 Task: Create a due date automation trigger when advanced on, on the tuesday of the week before a card is due add fields with custom field "Resume" set to a number lower than 1 and greater or equal to 10 at 11:00 AM.
Action: Mouse moved to (1034, 321)
Screenshot: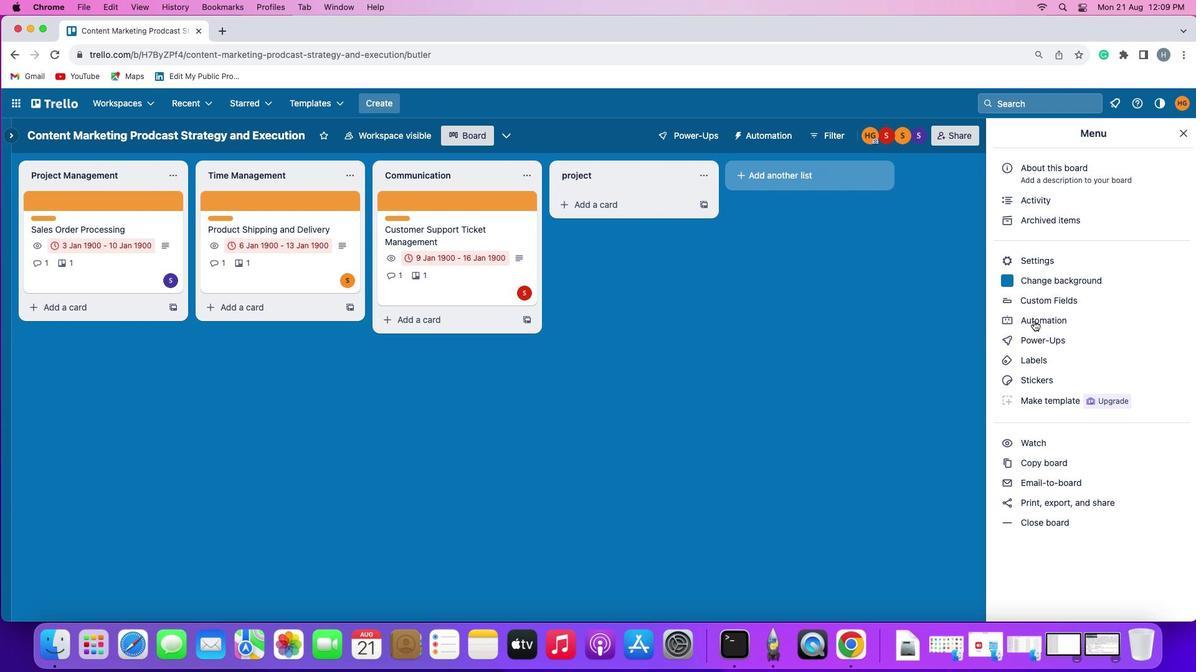 
Action: Mouse pressed left at (1034, 321)
Screenshot: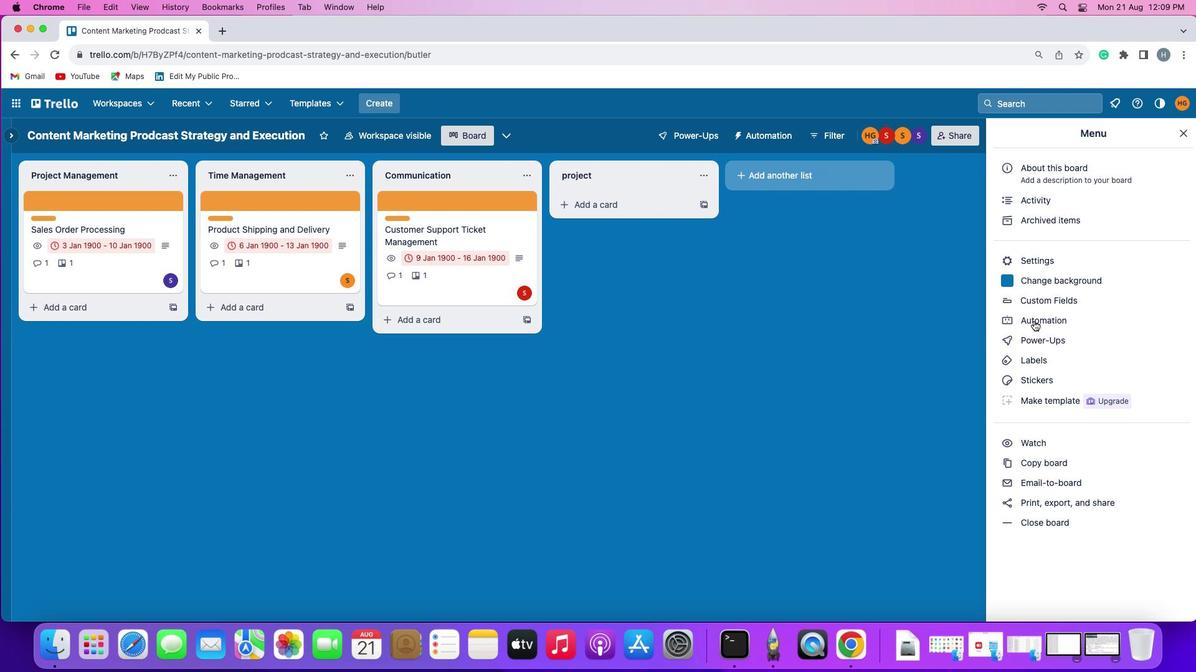 
Action: Mouse pressed left at (1034, 321)
Screenshot: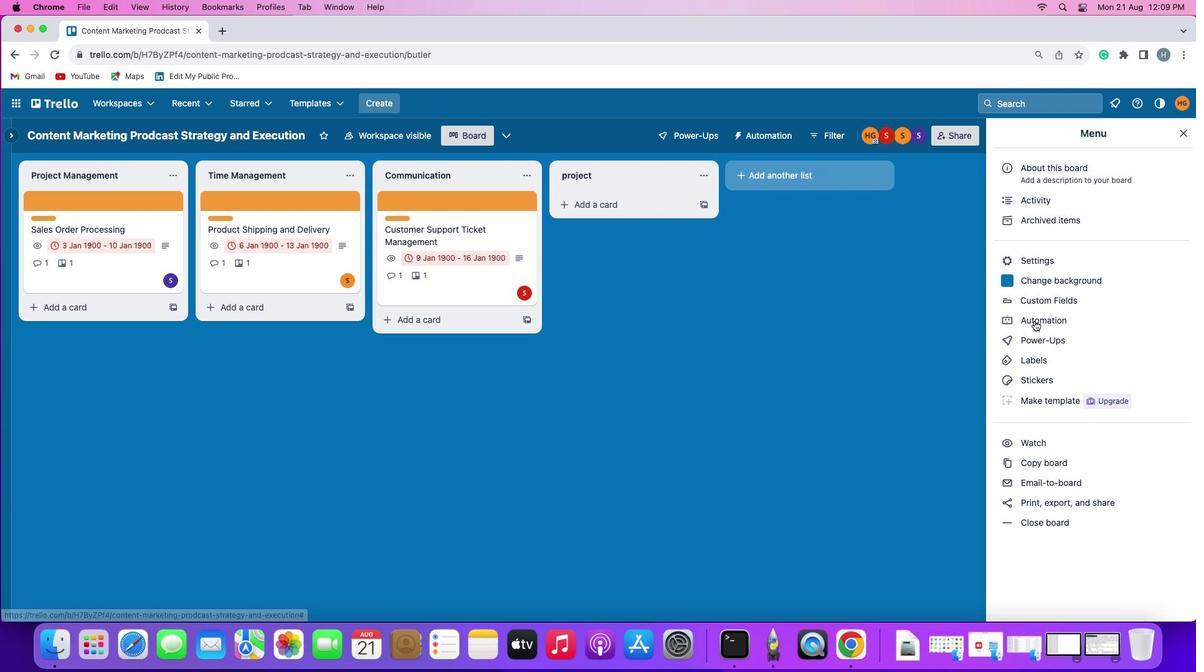 
Action: Mouse moved to (100, 290)
Screenshot: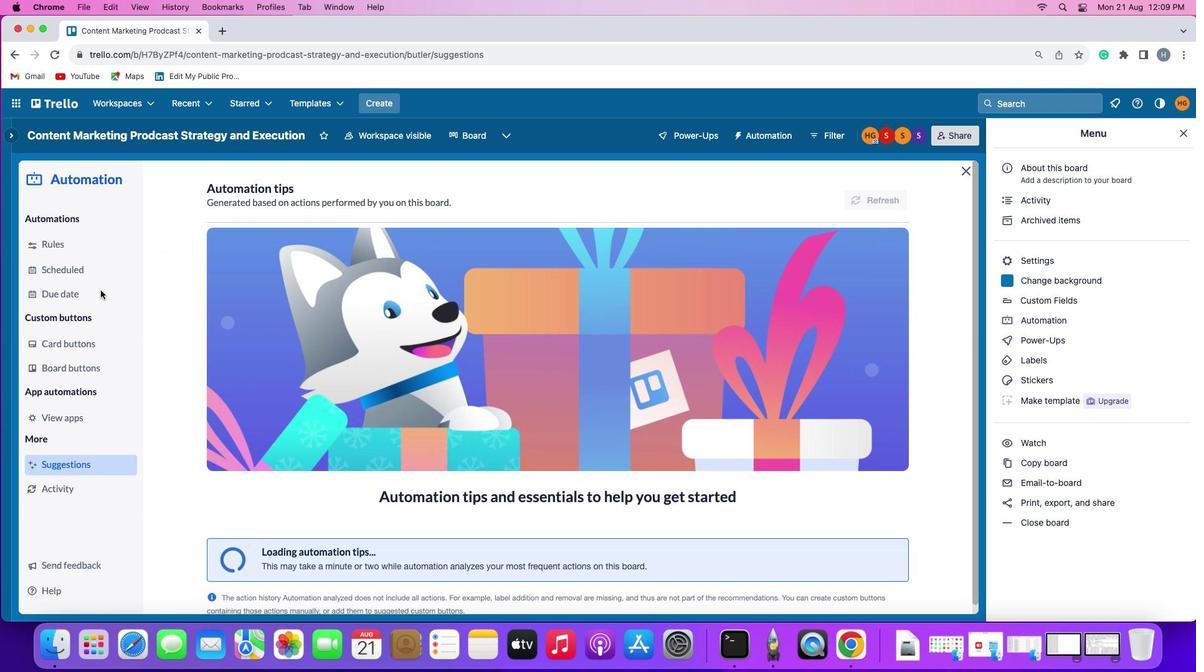 
Action: Mouse pressed left at (100, 290)
Screenshot: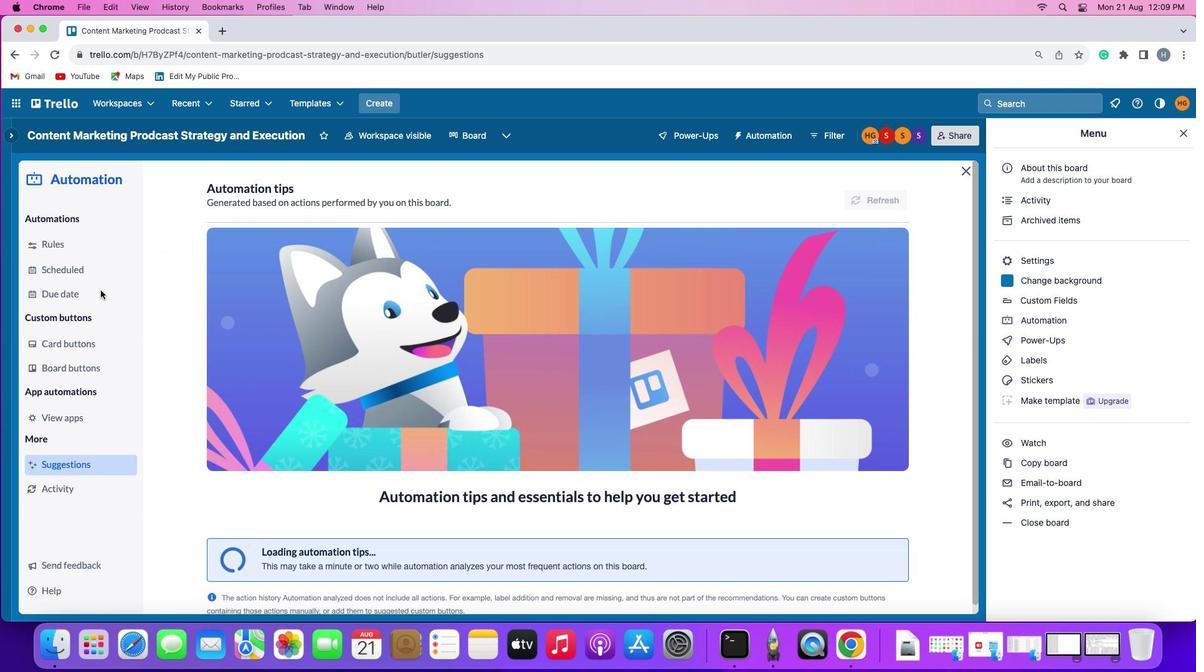 
Action: Mouse moved to (826, 189)
Screenshot: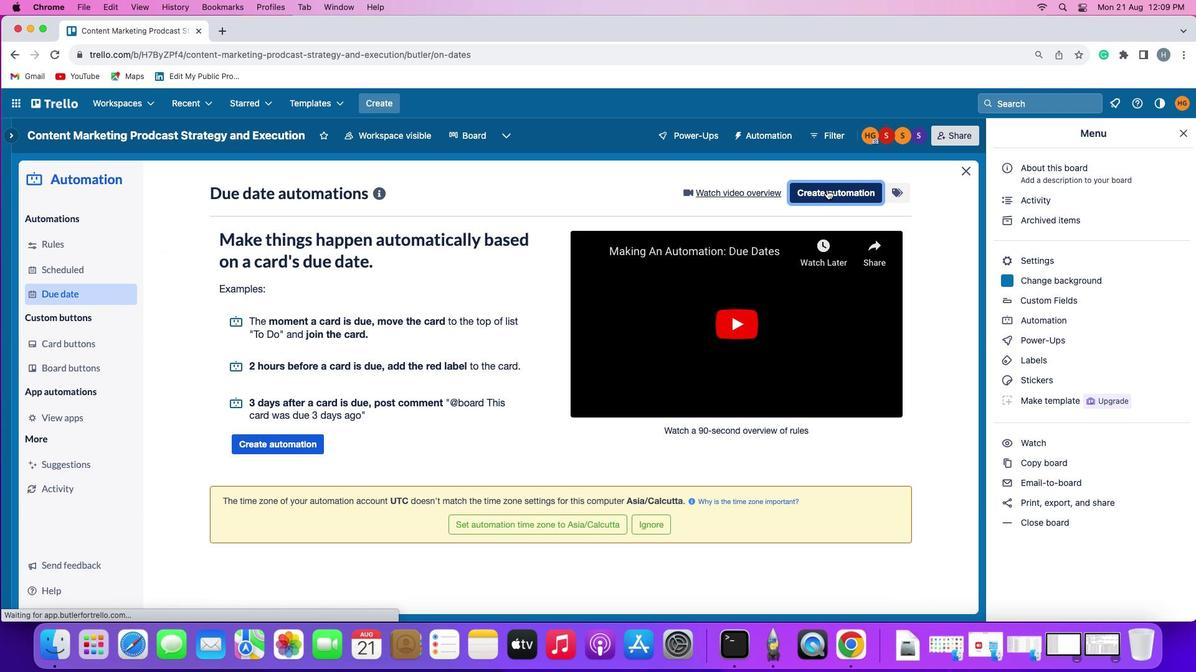 
Action: Mouse pressed left at (826, 189)
Screenshot: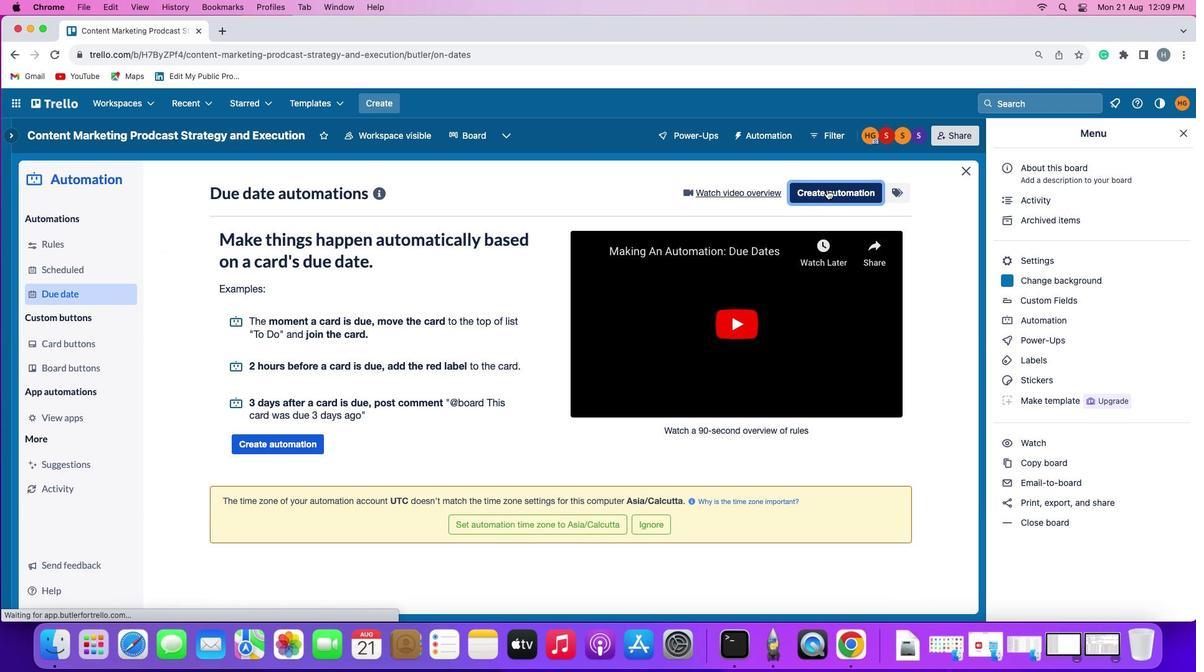 
Action: Mouse moved to (242, 307)
Screenshot: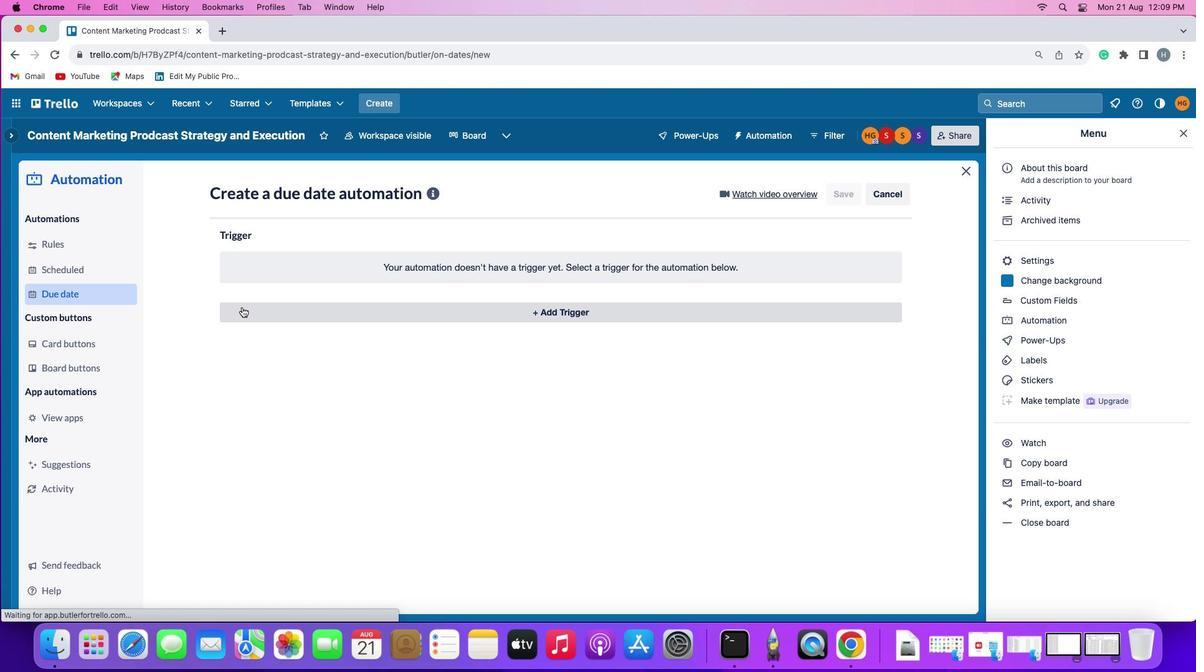
Action: Mouse pressed left at (242, 307)
Screenshot: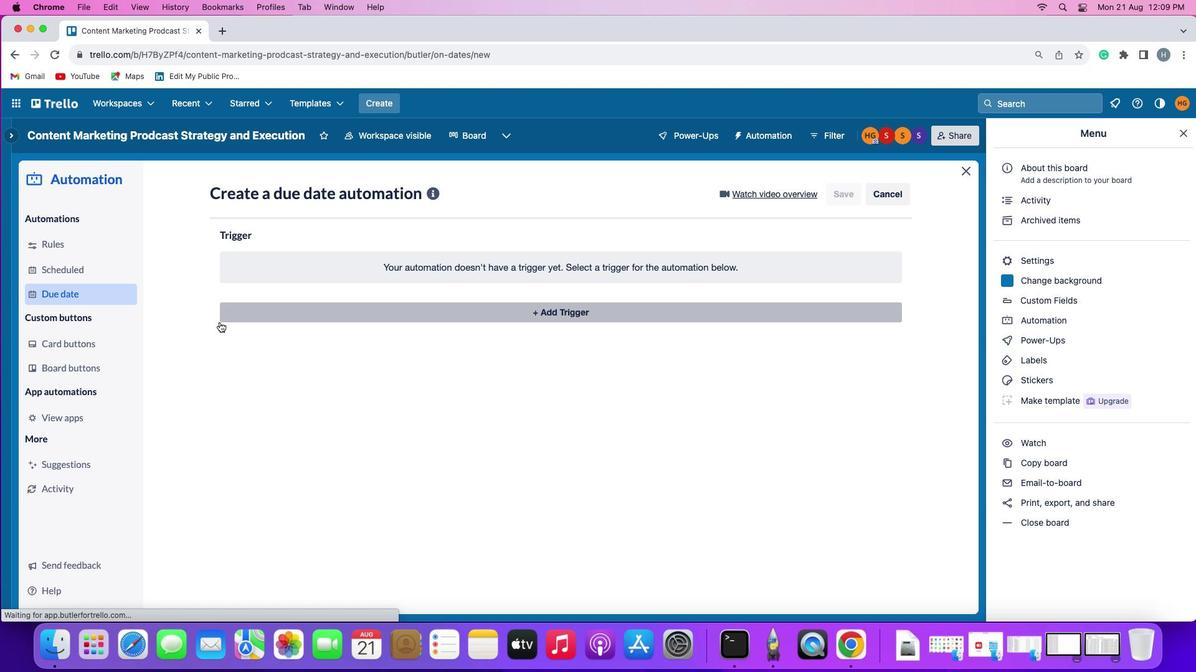 
Action: Mouse moved to (277, 541)
Screenshot: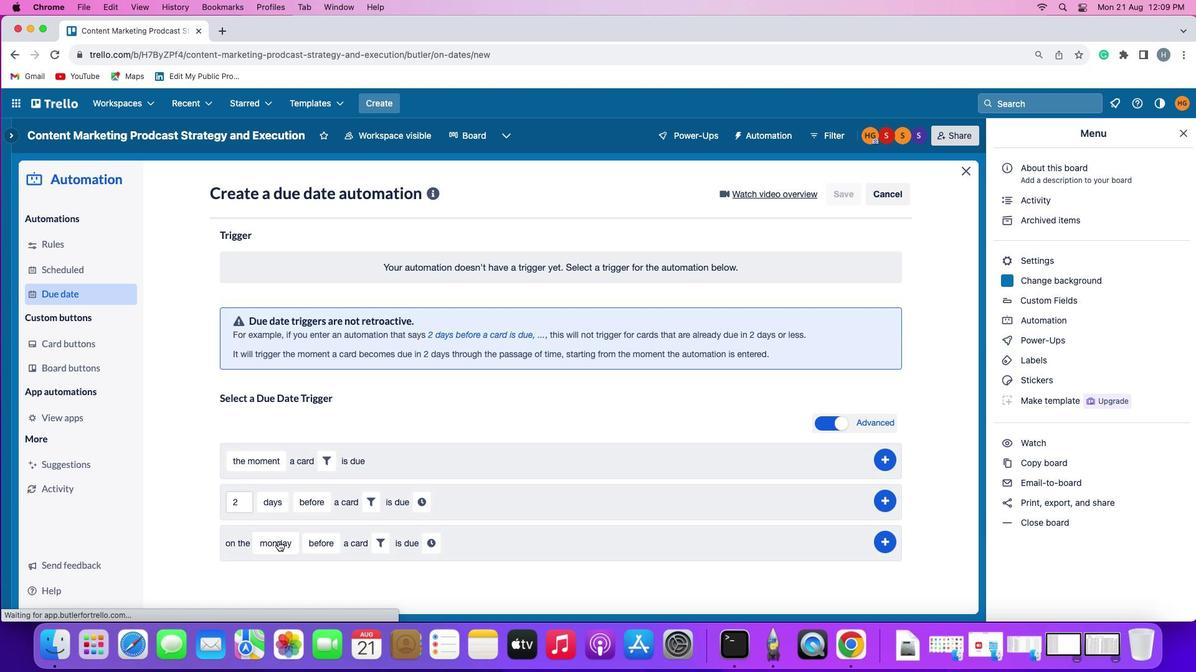 
Action: Mouse pressed left at (277, 541)
Screenshot: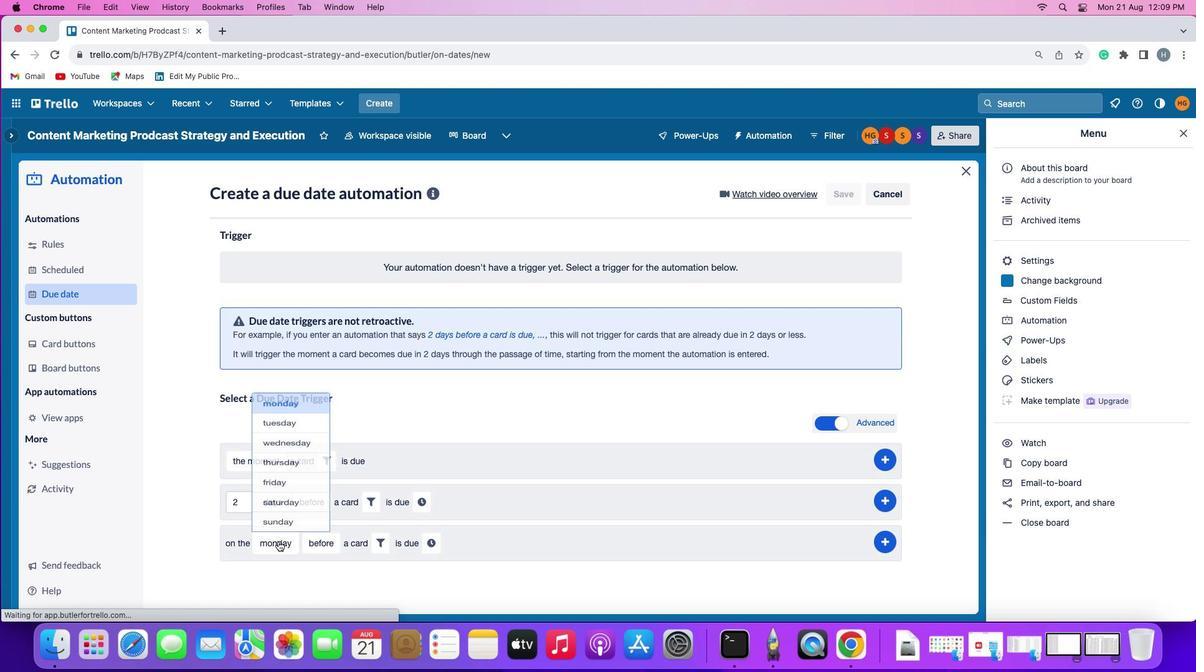 
Action: Mouse moved to (295, 389)
Screenshot: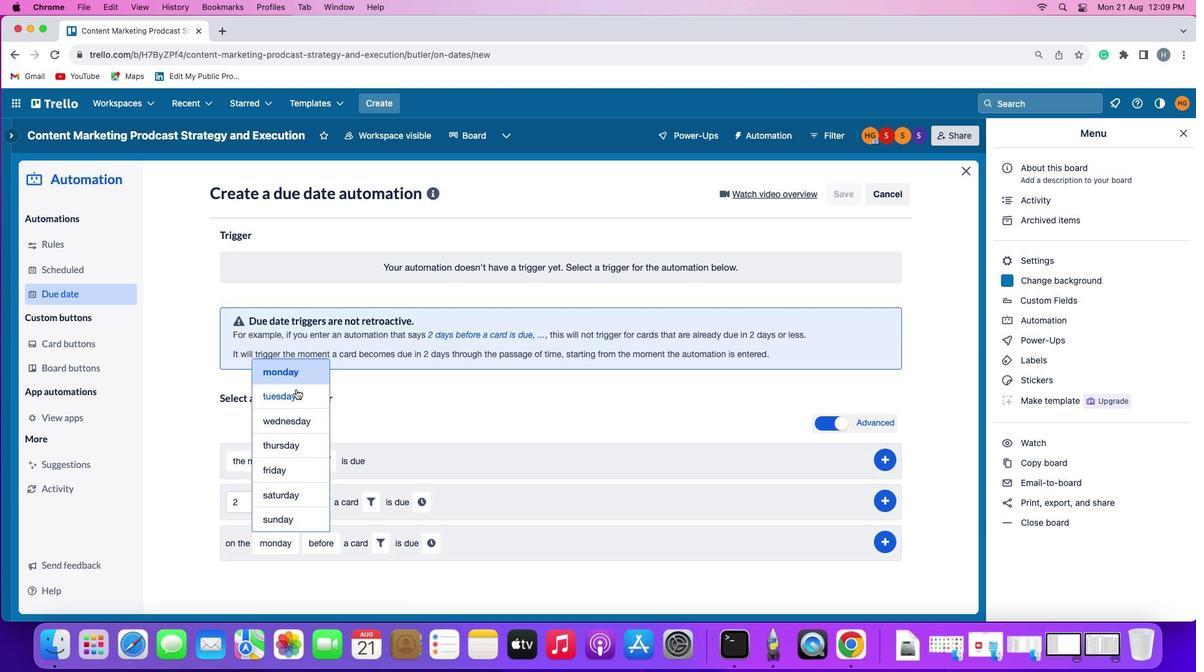 
Action: Mouse pressed left at (295, 389)
Screenshot: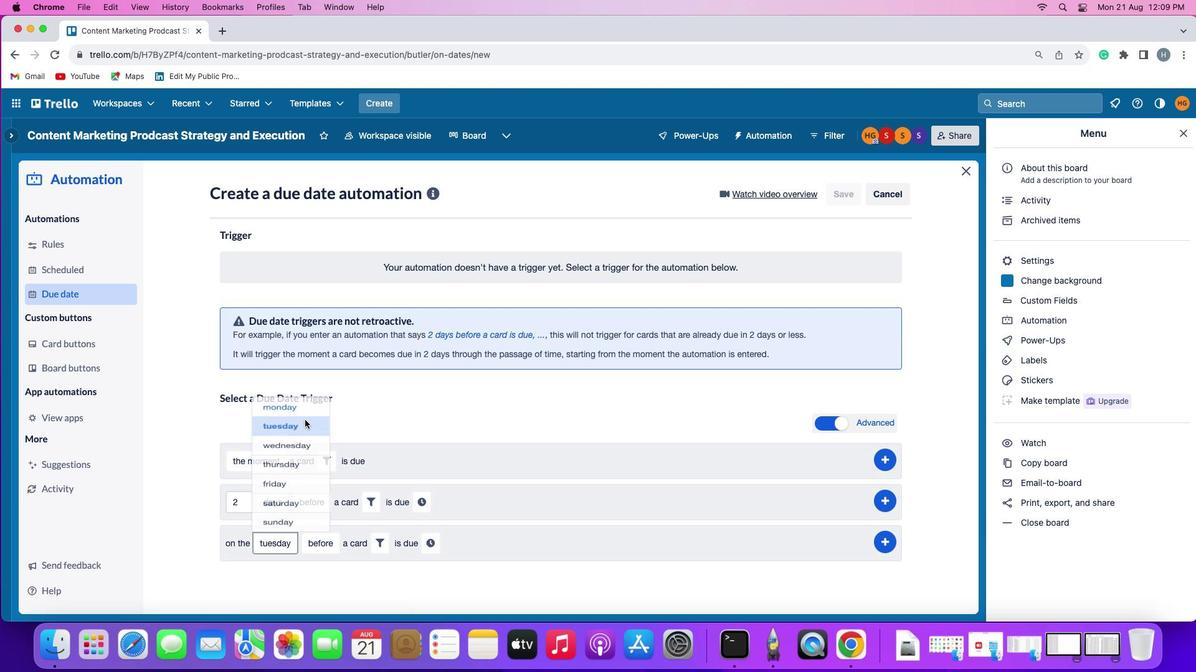 
Action: Mouse moved to (320, 545)
Screenshot: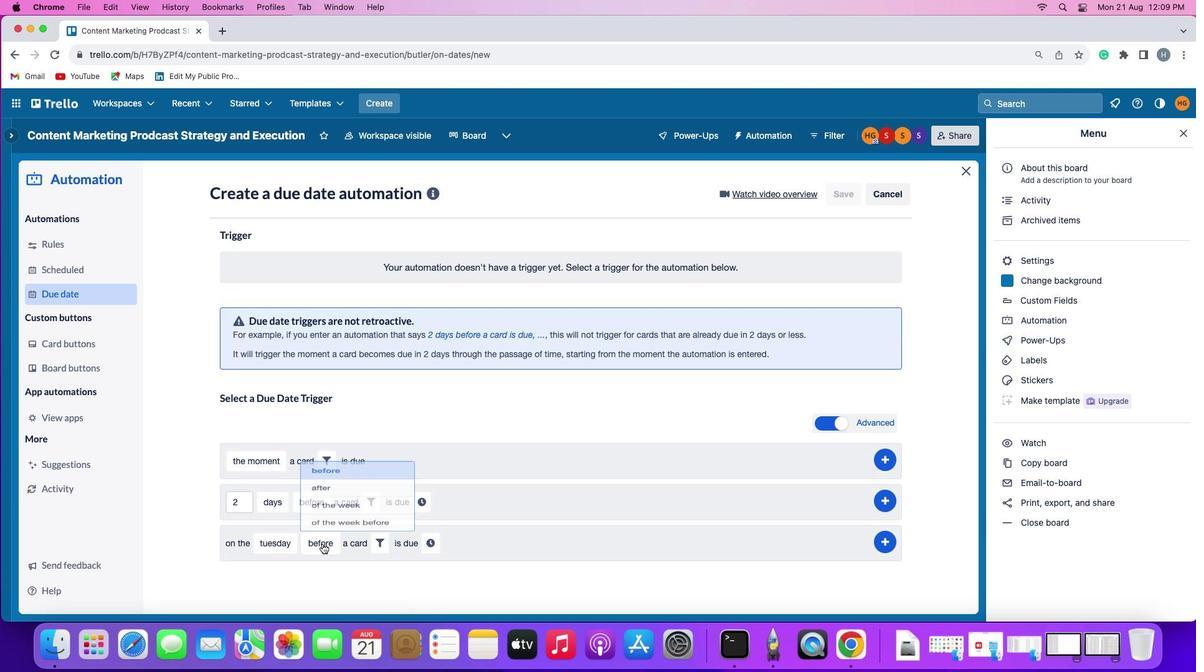 
Action: Mouse pressed left at (320, 545)
Screenshot: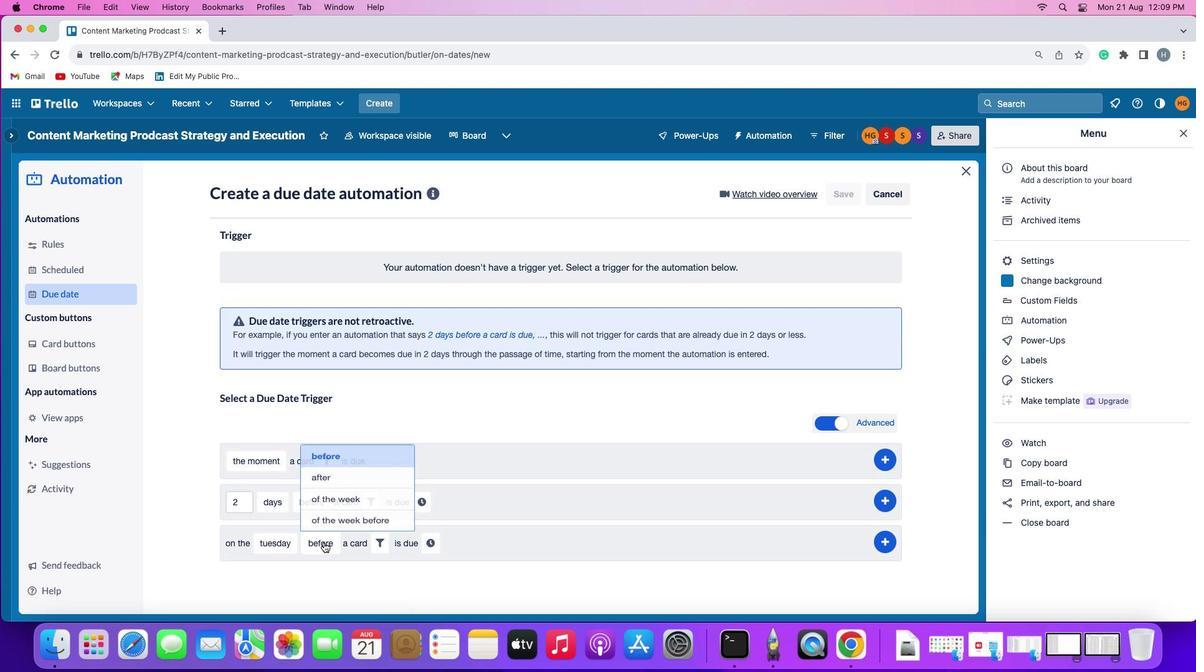 
Action: Mouse moved to (329, 524)
Screenshot: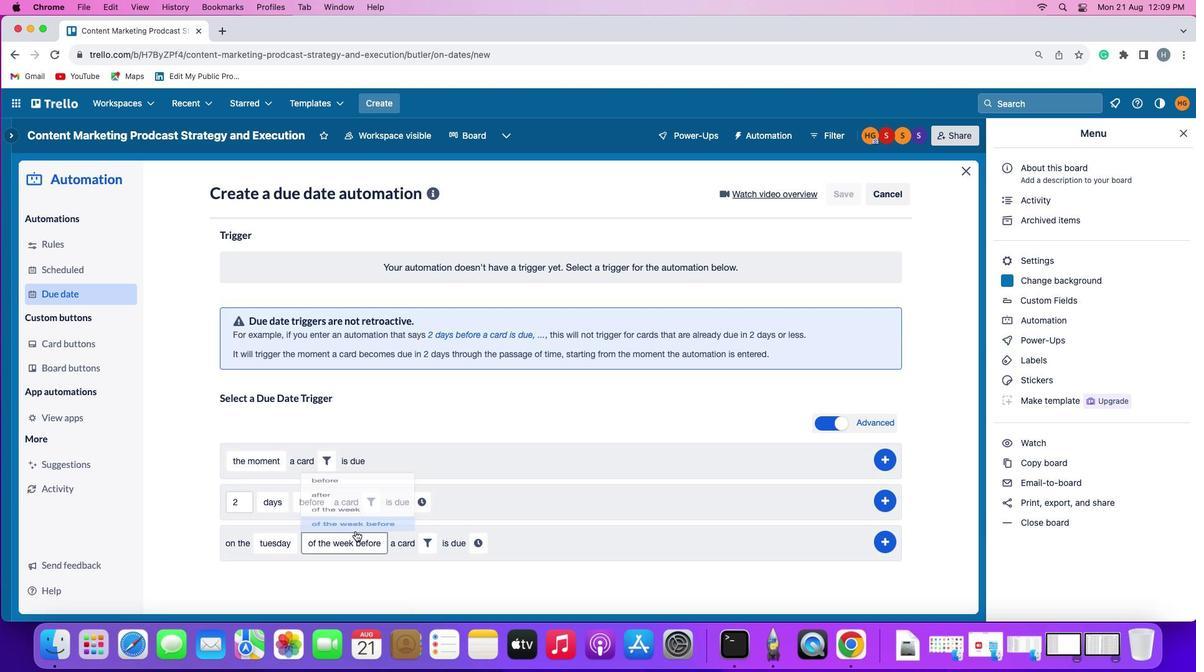 
Action: Mouse pressed left at (329, 524)
Screenshot: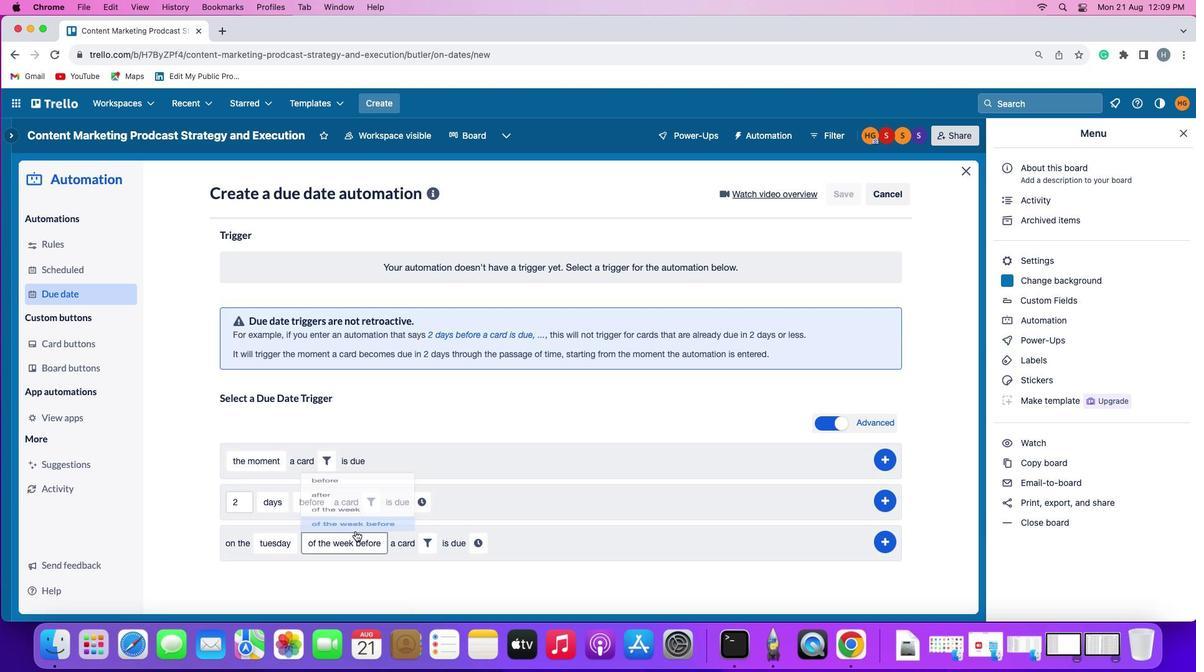 
Action: Mouse moved to (432, 542)
Screenshot: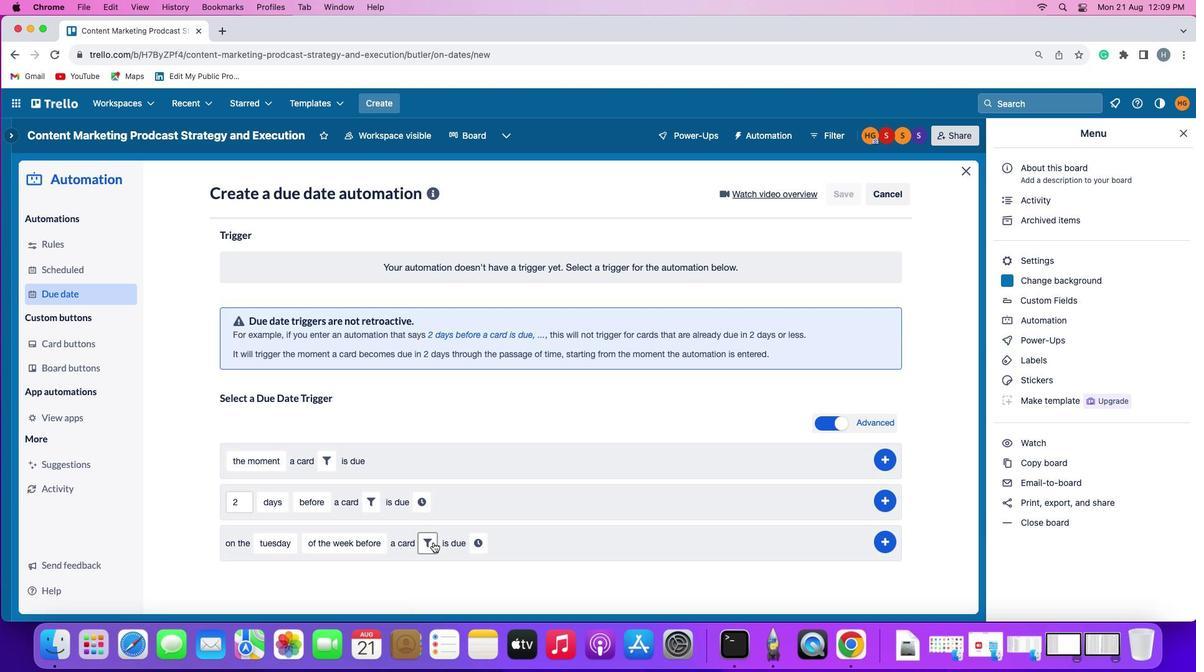 
Action: Mouse pressed left at (432, 542)
Screenshot: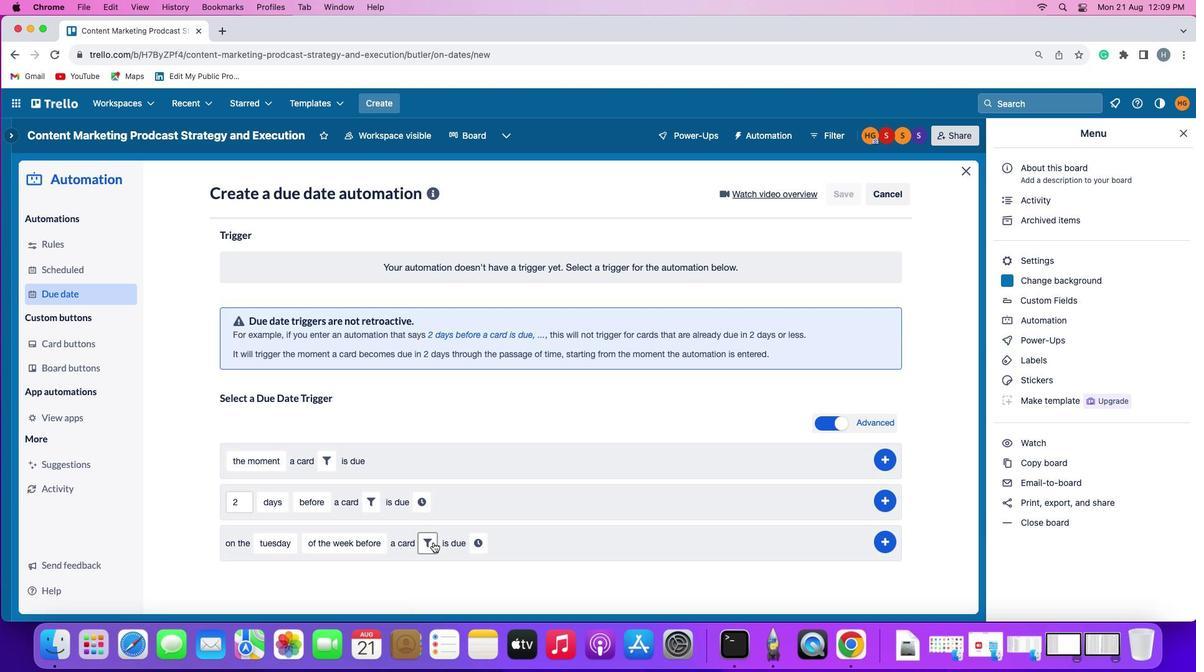 
Action: Mouse moved to (621, 577)
Screenshot: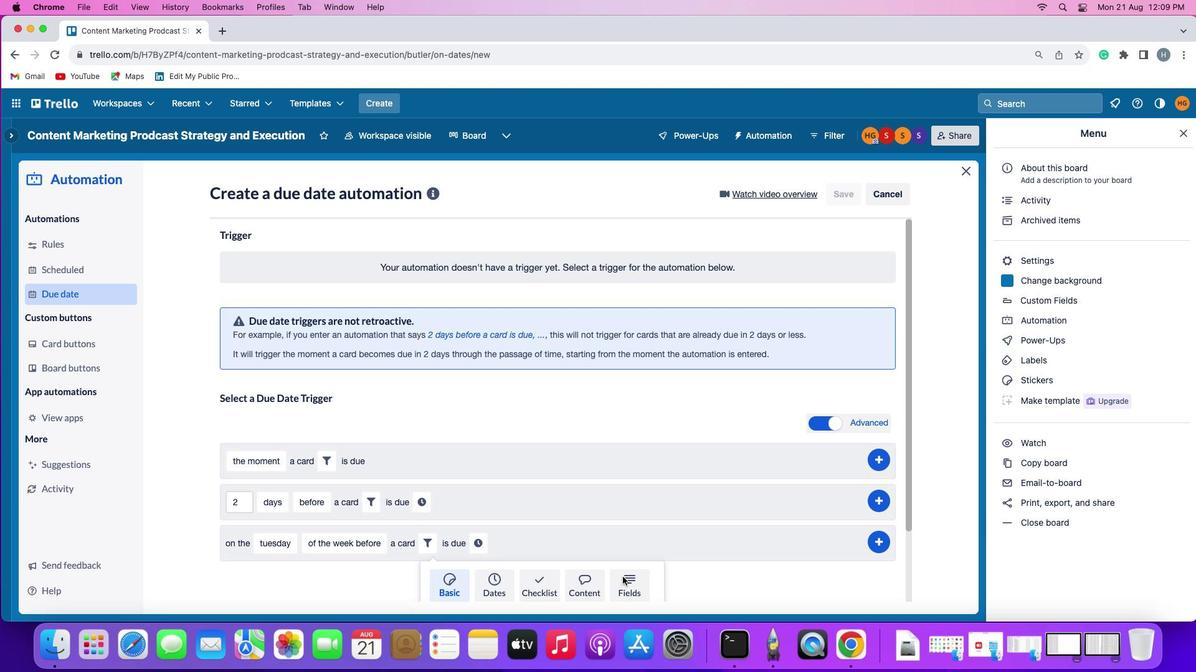 
Action: Mouse pressed left at (621, 577)
Screenshot: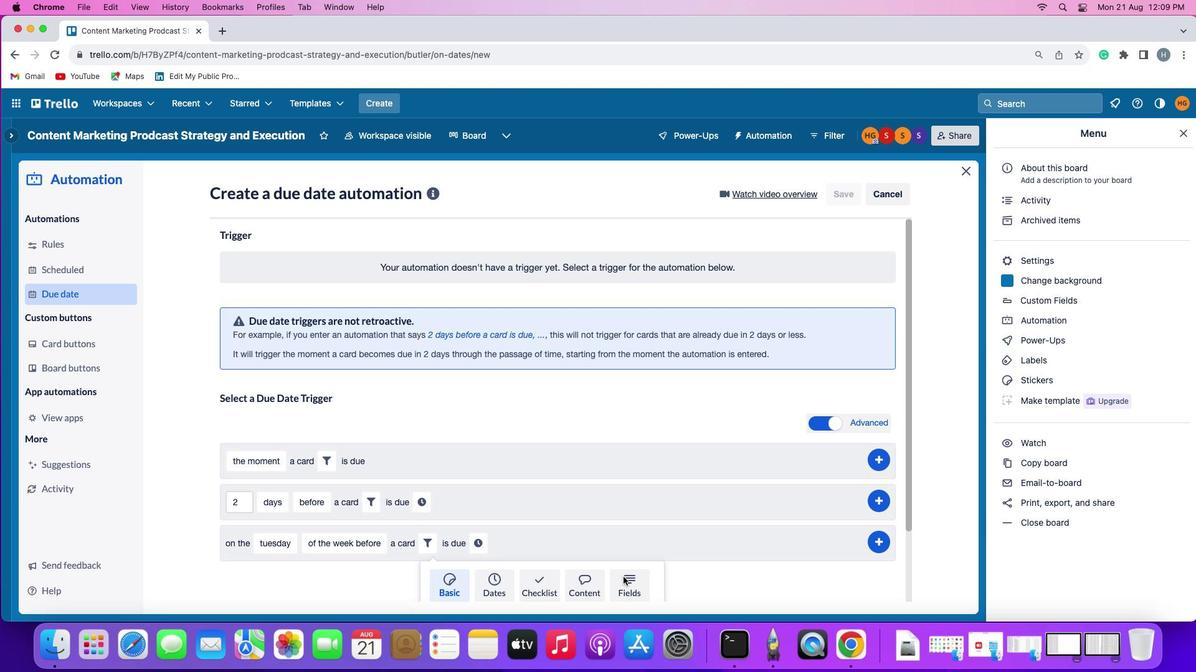 
Action: Mouse moved to (384, 556)
Screenshot: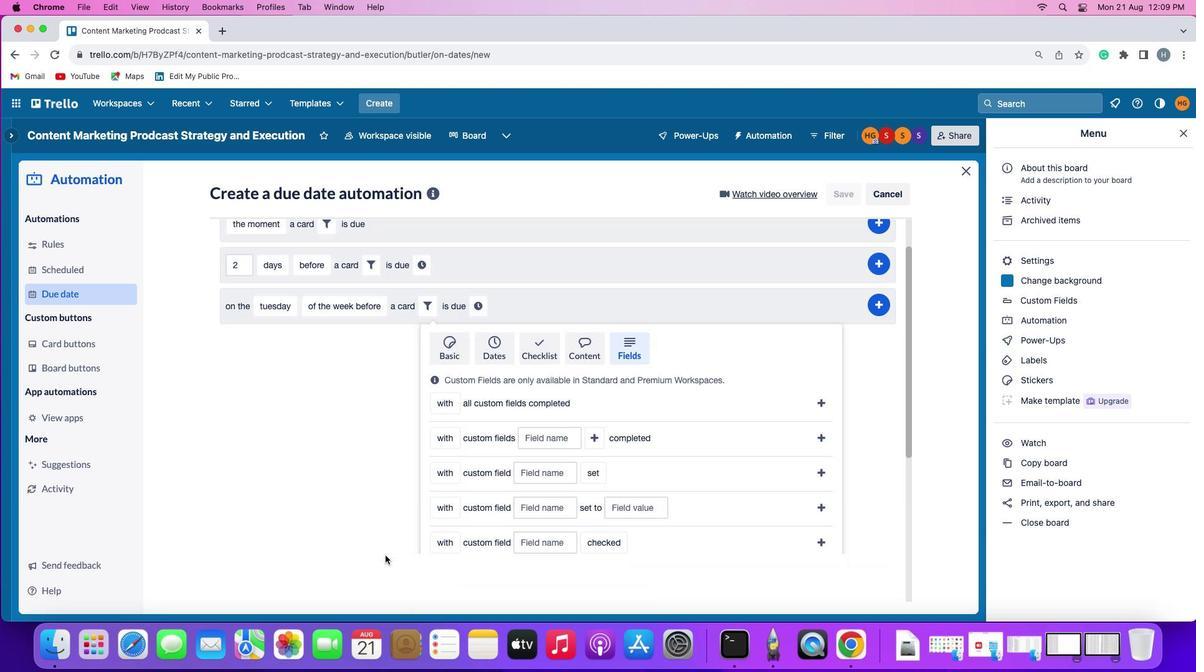 
Action: Mouse scrolled (384, 556) with delta (0, 0)
Screenshot: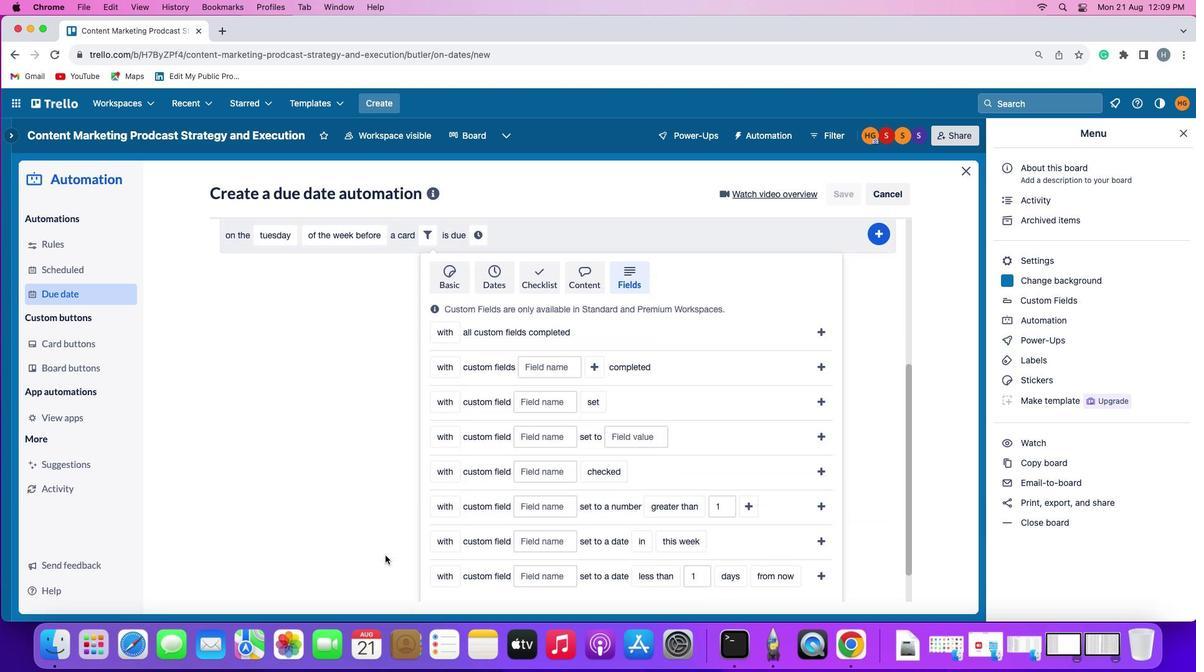 
Action: Mouse moved to (384, 556)
Screenshot: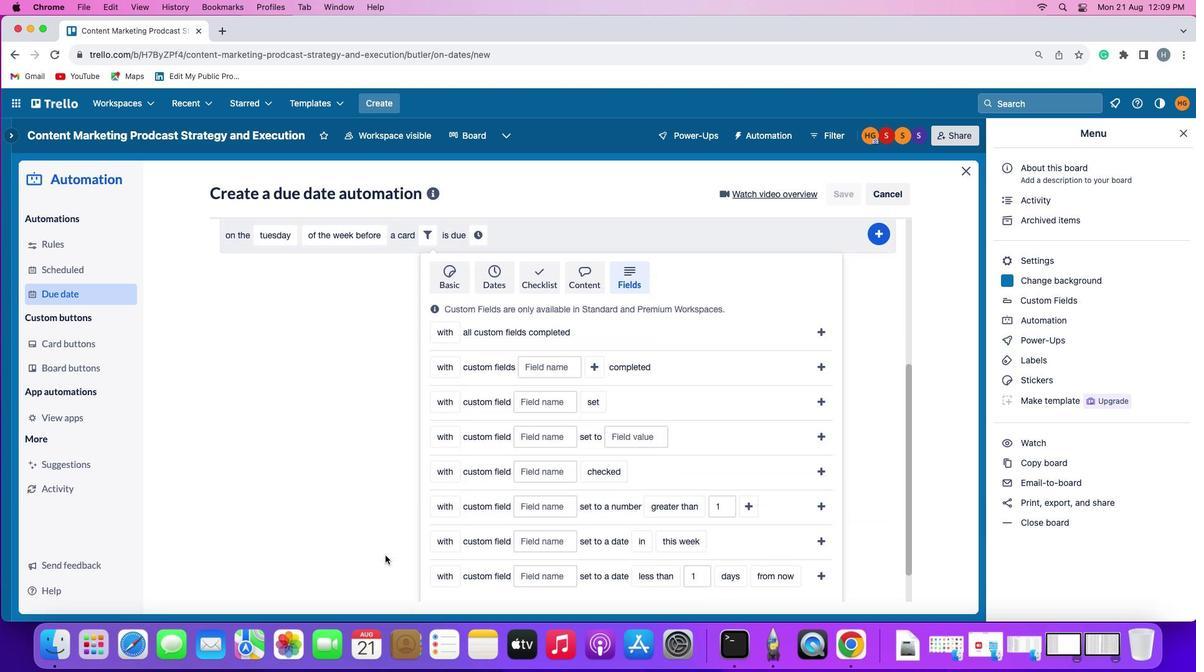 
Action: Mouse scrolled (384, 556) with delta (0, 0)
Screenshot: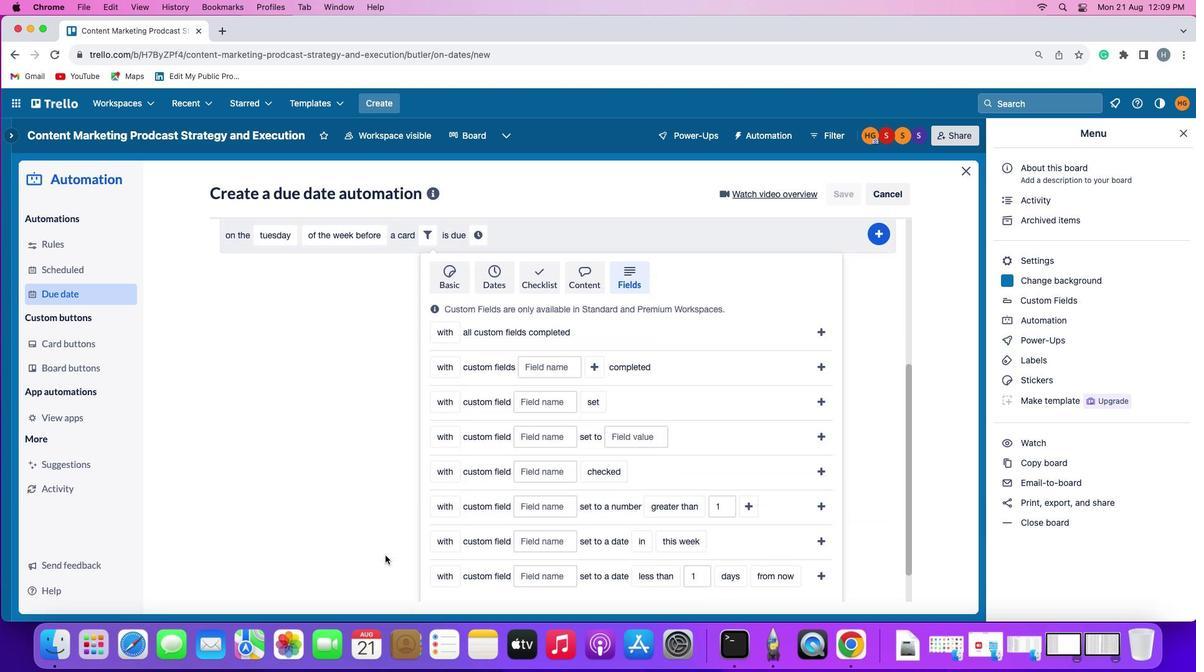 
Action: Mouse scrolled (384, 556) with delta (0, -2)
Screenshot: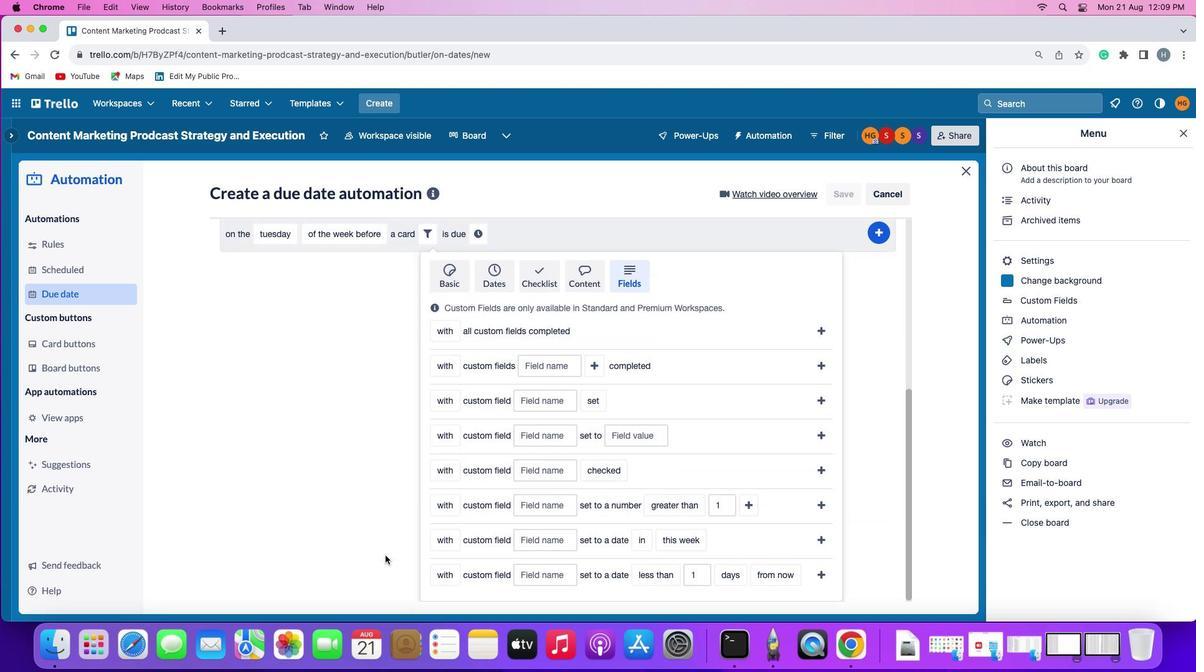 
Action: Mouse scrolled (384, 556) with delta (0, -3)
Screenshot: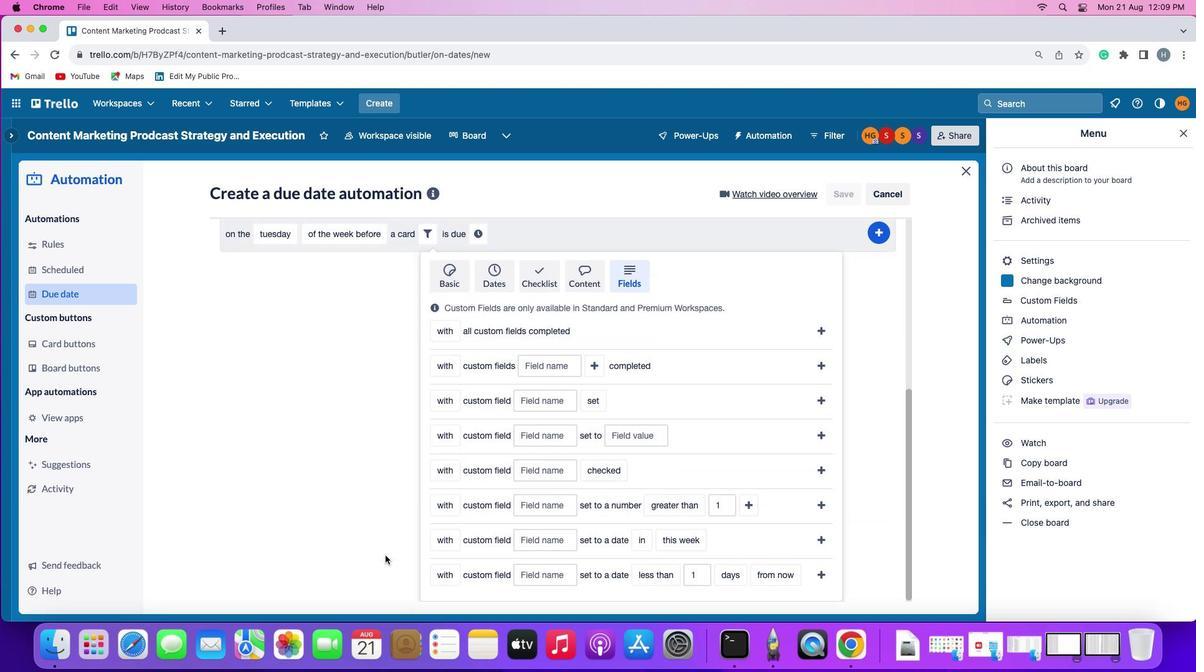 
Action: Mouse moved to (384, 556)
Screenshot: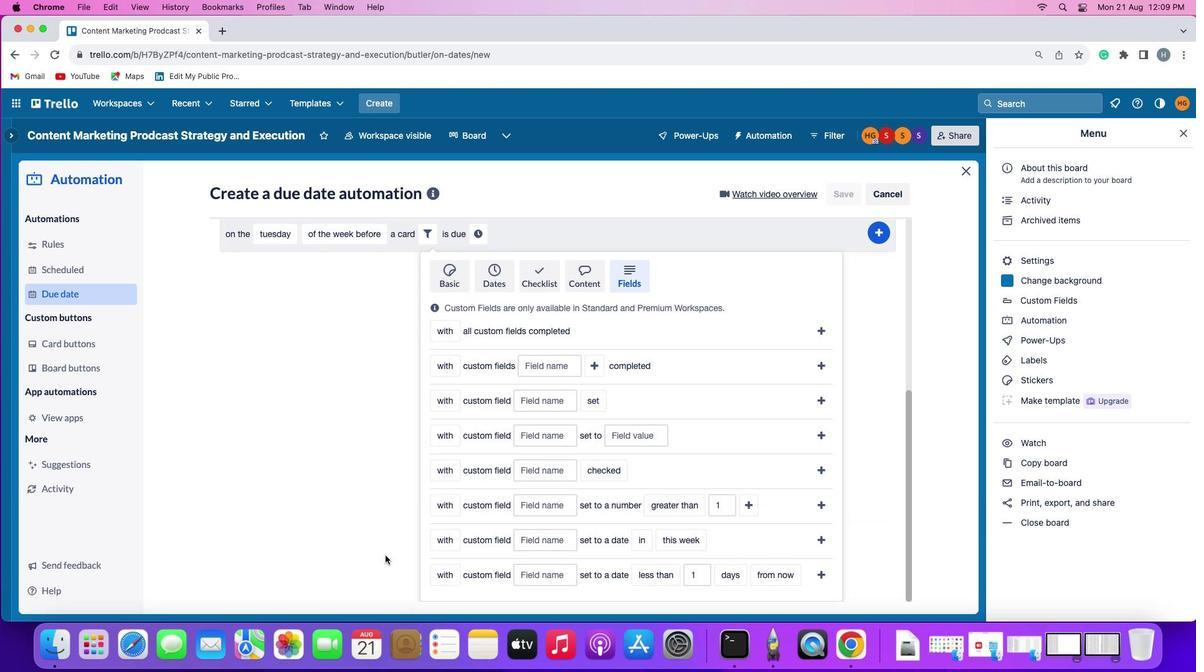 
Action: Mouse scrolled (384, 556) with delta (0, -3)
Screenshot: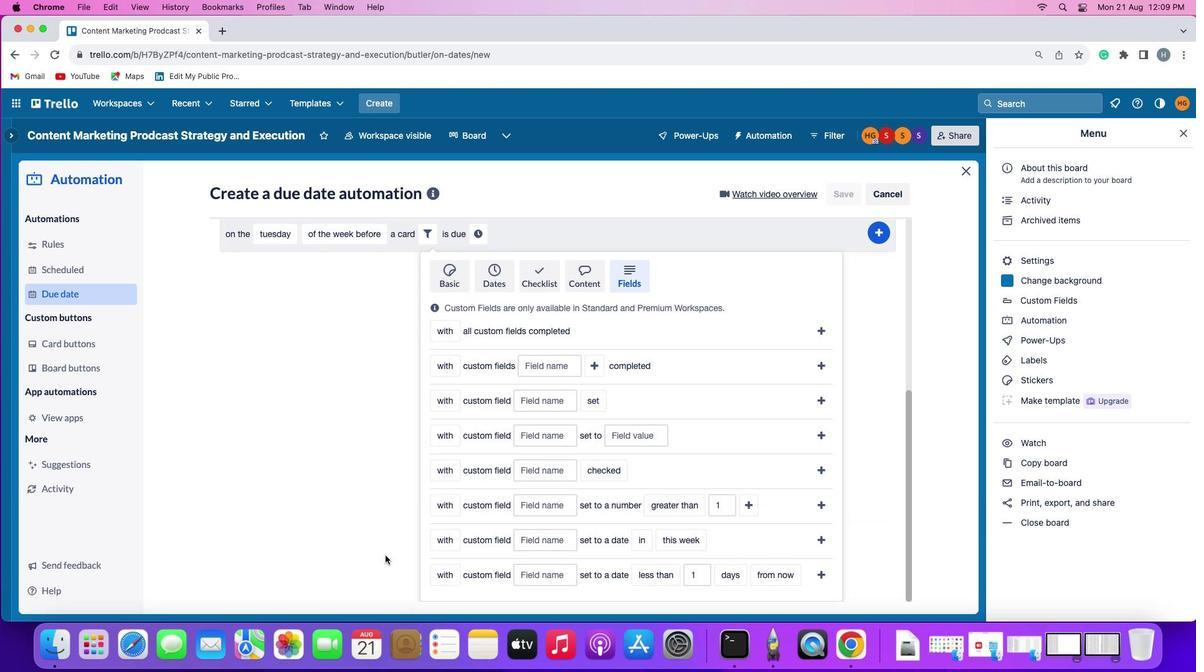 
Action: Mouse moved to (384, 556)
Screenshot: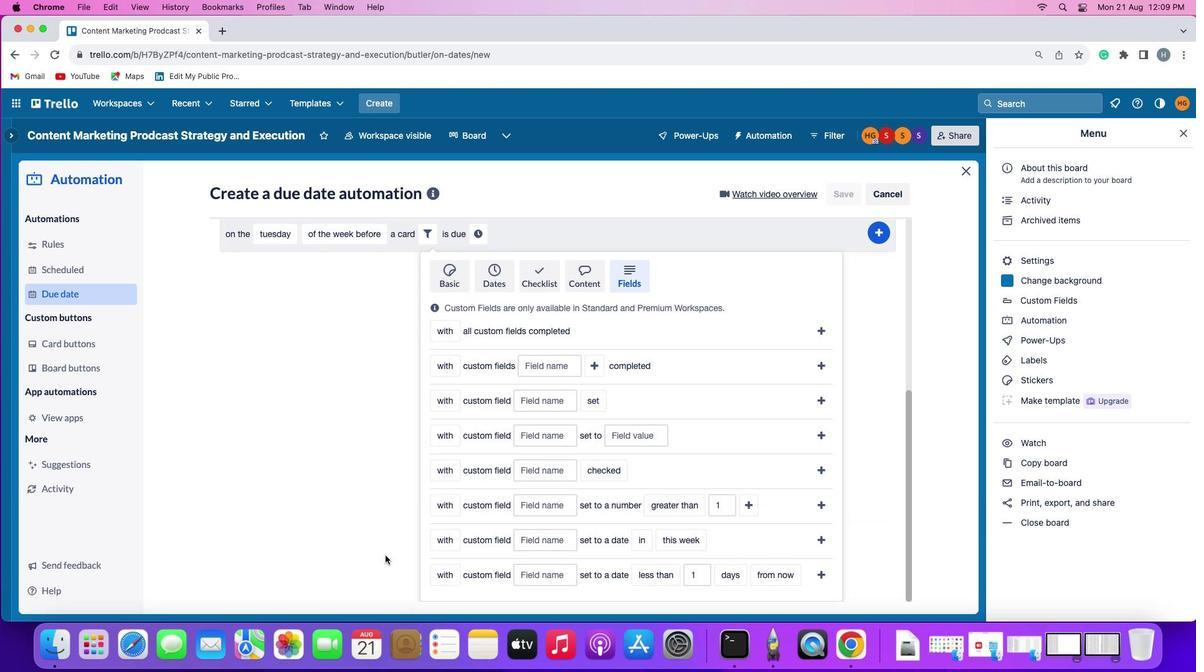 
Action: Mouse scrolled (384, 556) with delta (0, 0)
Screenshot: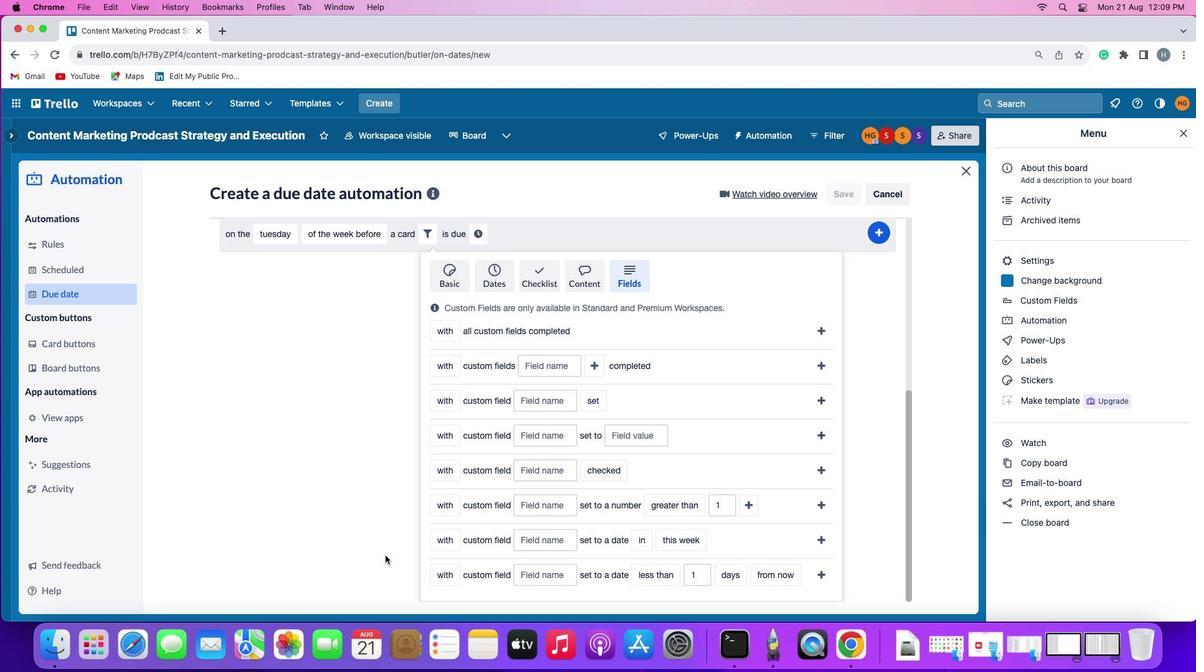 
Action: Mouse scrolled (384, 556) with delta (0, 0)
Screenshot: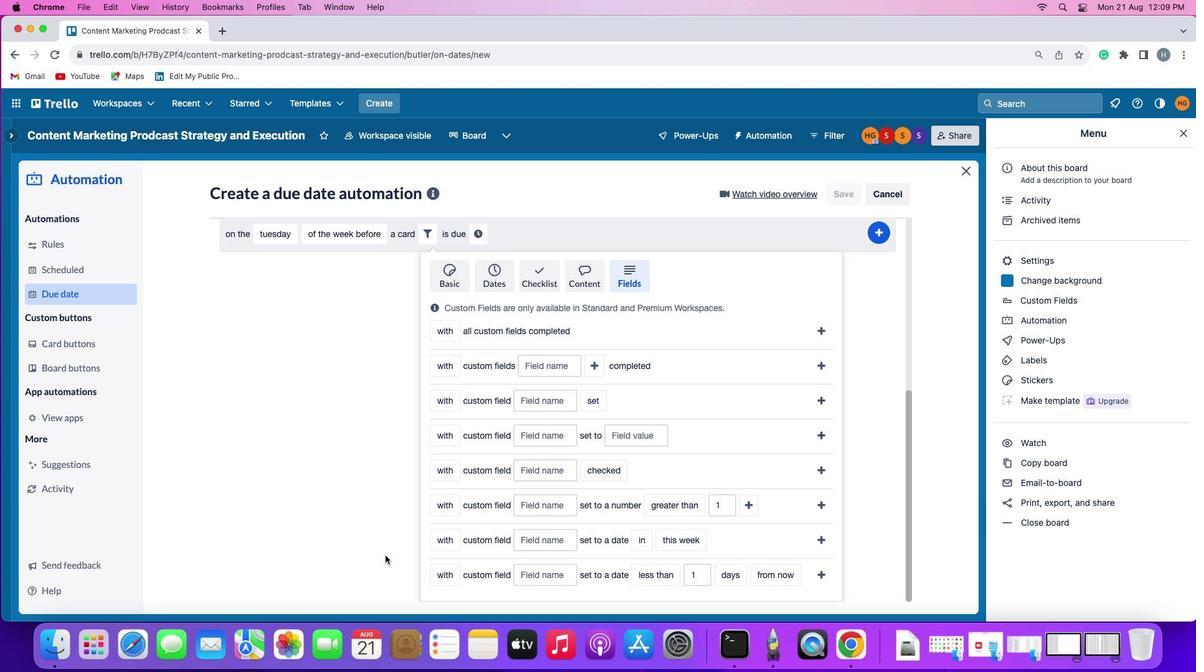 
Action: Mouse scrolled (384, 556) with delta (0, -1)
Screenshot: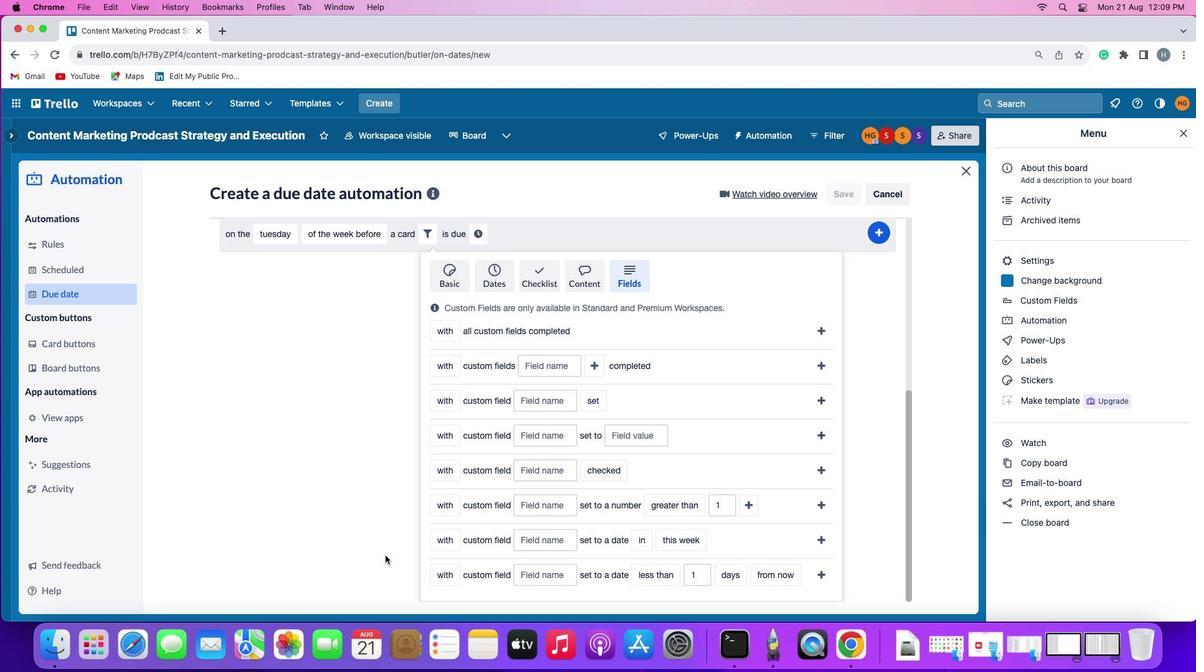 
Action: Mouse moved to (533, 503)
Screenshot: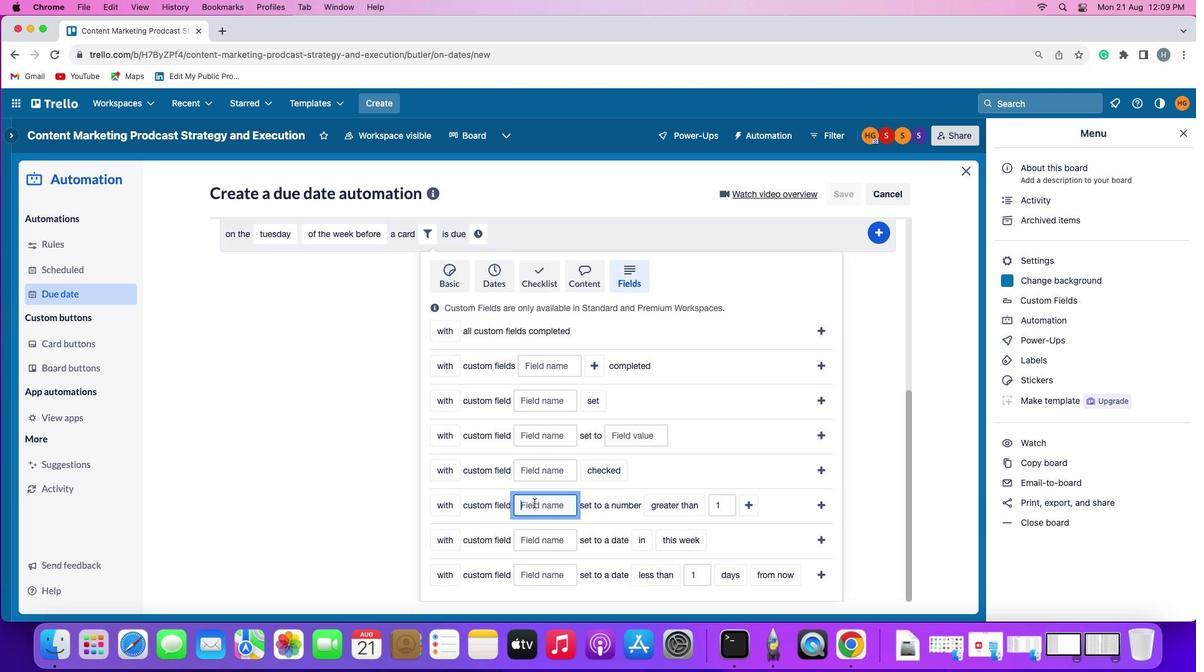 
Action: Mouse pressed left at (533, 503)
Screenshot: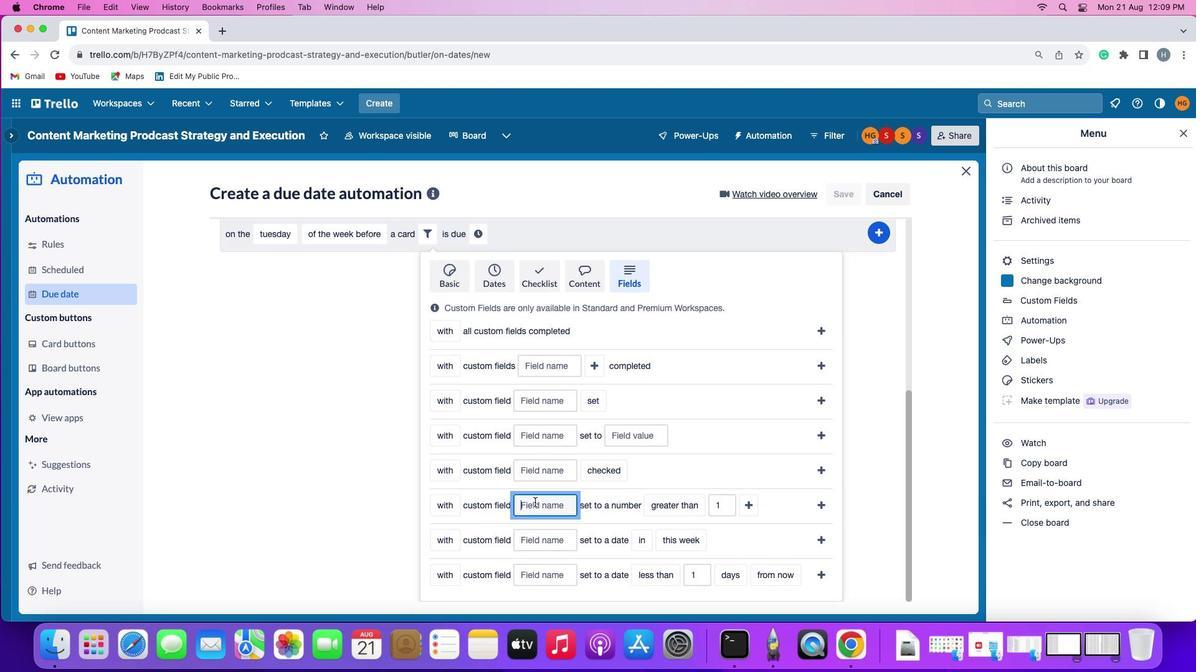 
Action: Mouse moved to (535, 502)
Screenshot: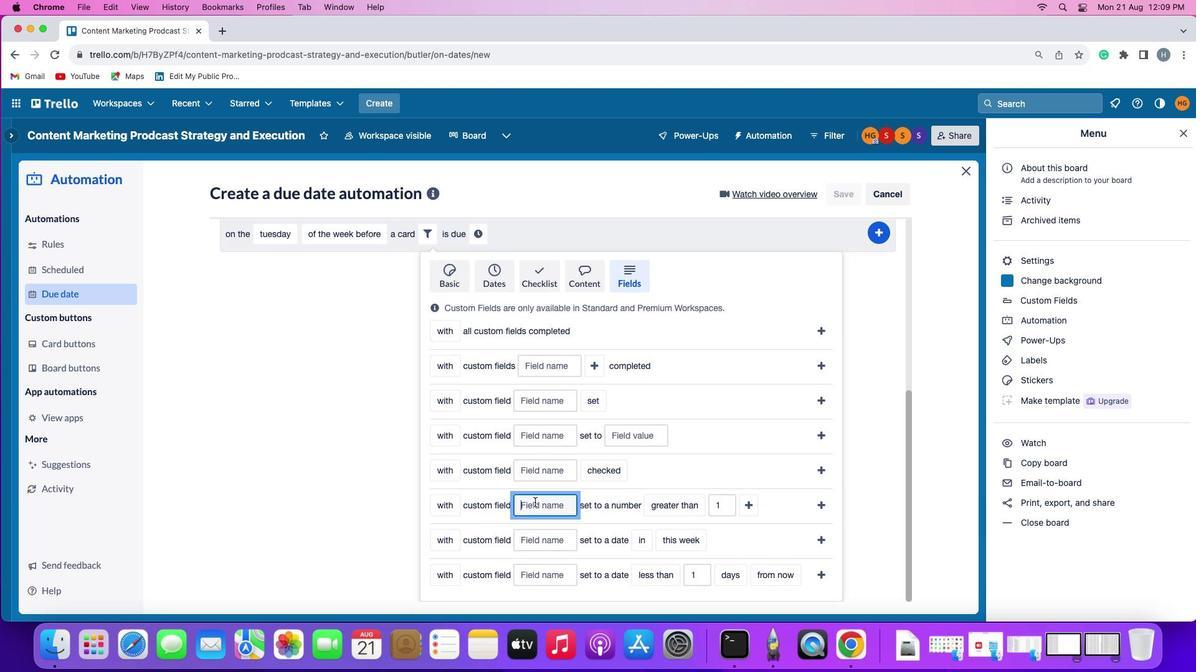 
Action: Key pressed Key.shift'R''e''s''u''m''e'
Screenshot: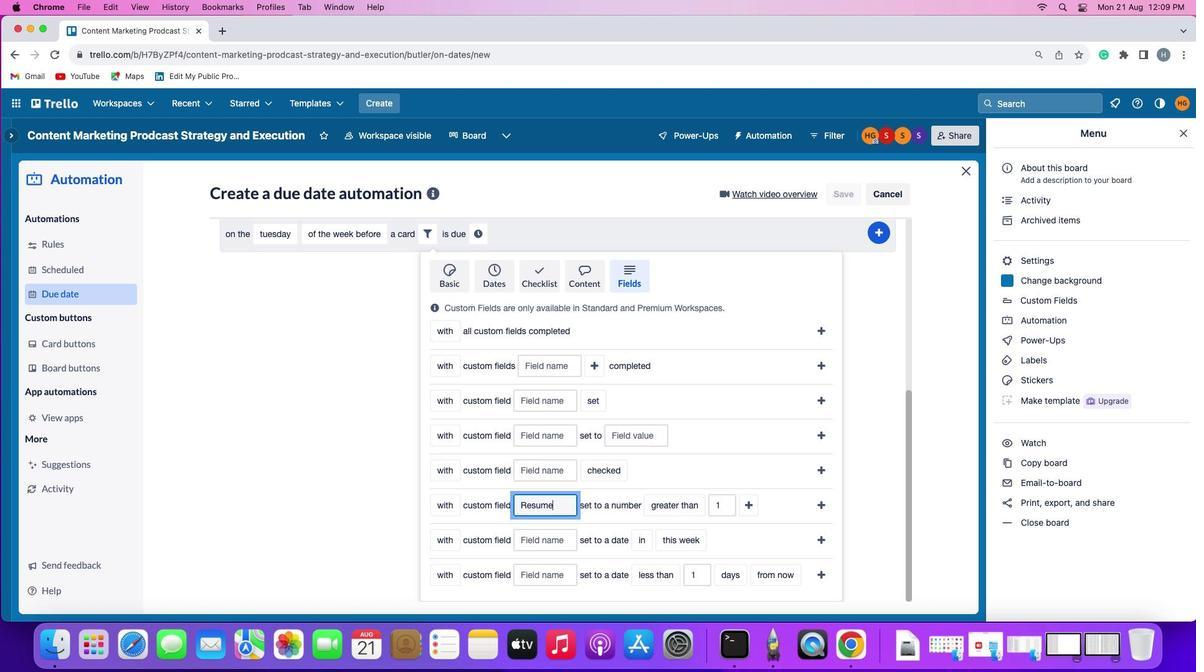 
Action: Mouse moved to (648, 507)
Screenshot: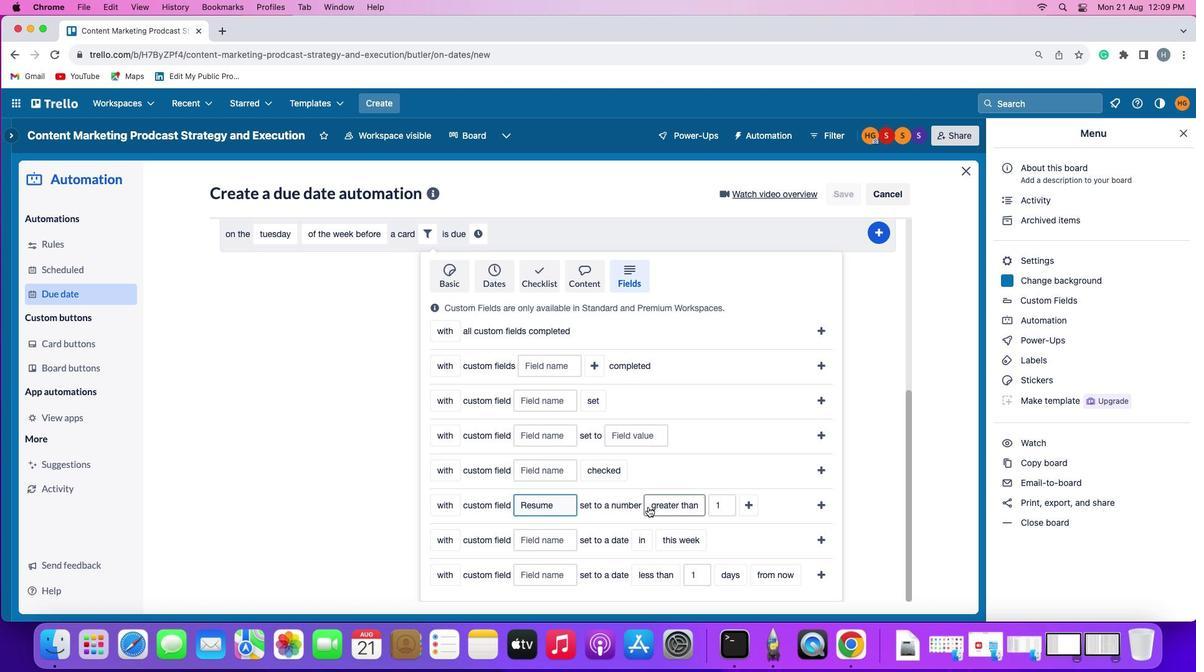 
Action: Mouse pressed left at (648, 507)
Screenshot: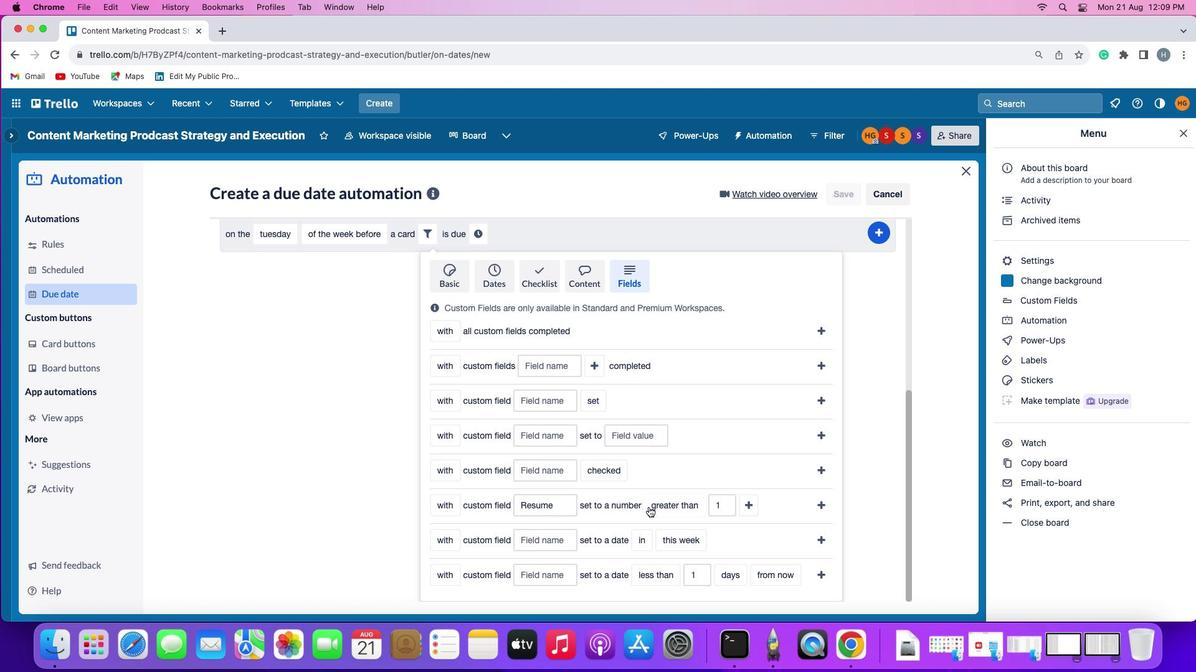 
Action: Mouse moved to (674, 460)
Screenshot: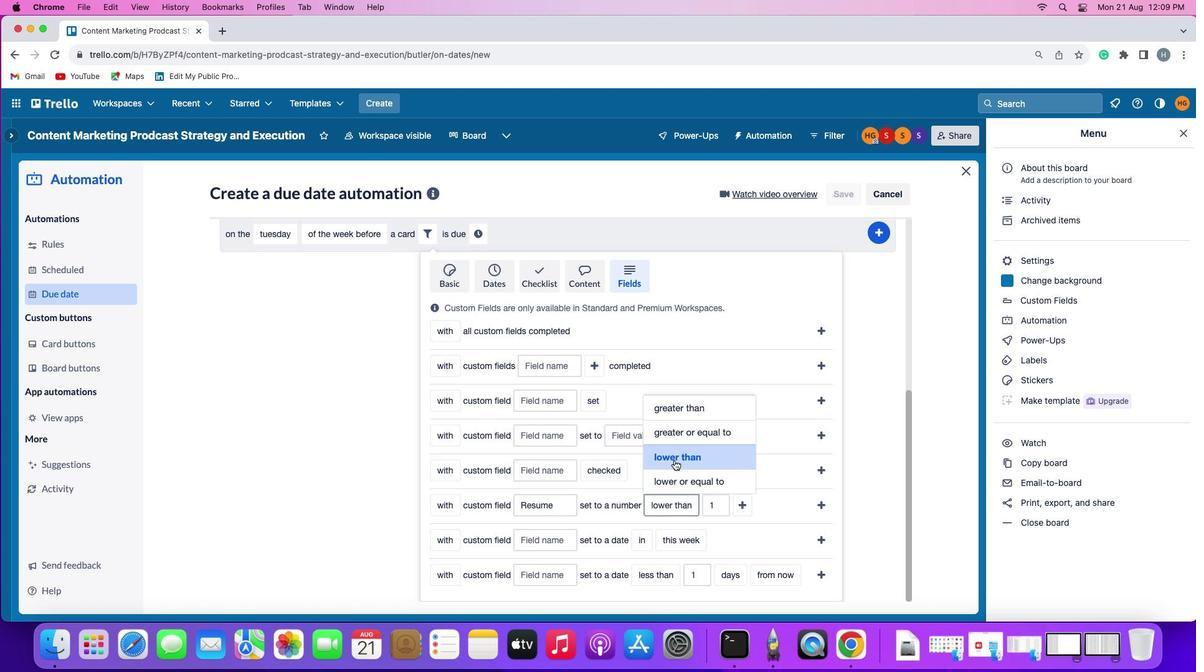 
Action: Mouse pressed left at (674, 460)
Screenshot: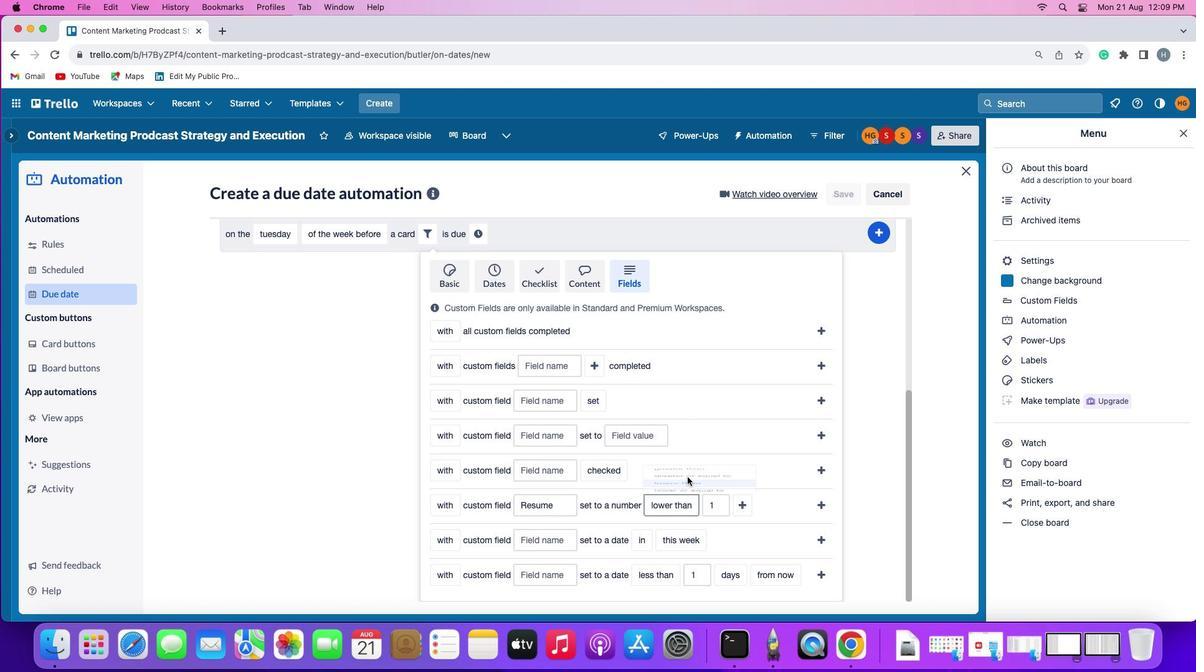 
Action: Mouse moved to (723, 503)
Screenshot: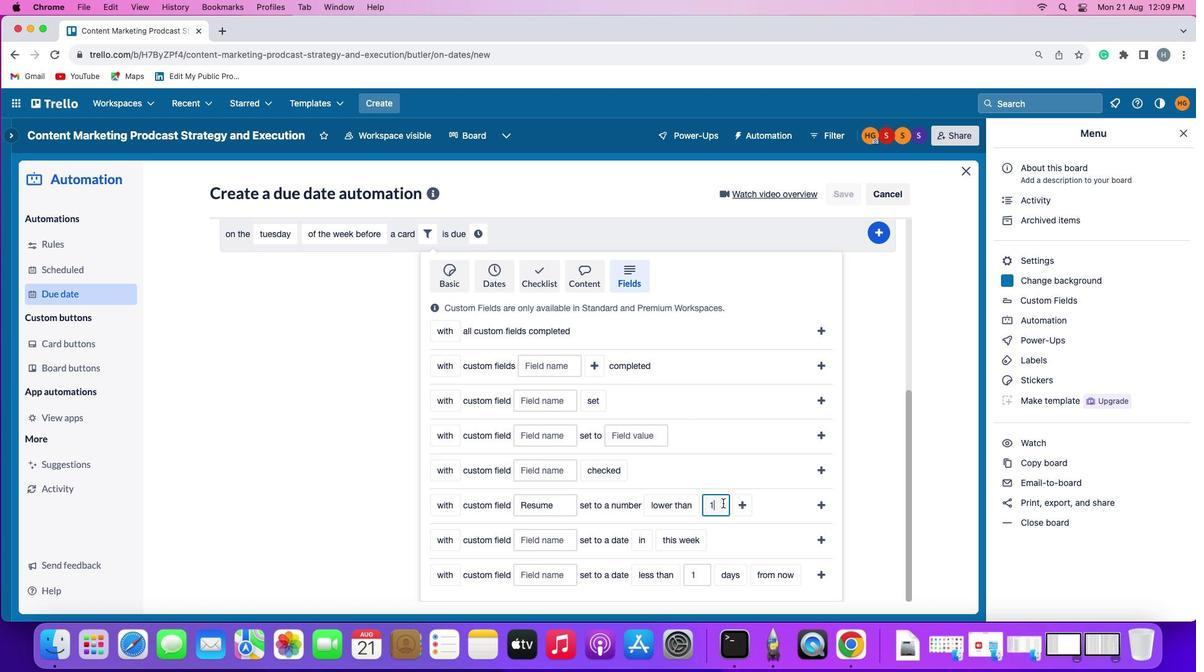 
Action: Mouse pressed left at (723, 503)
Screenshot: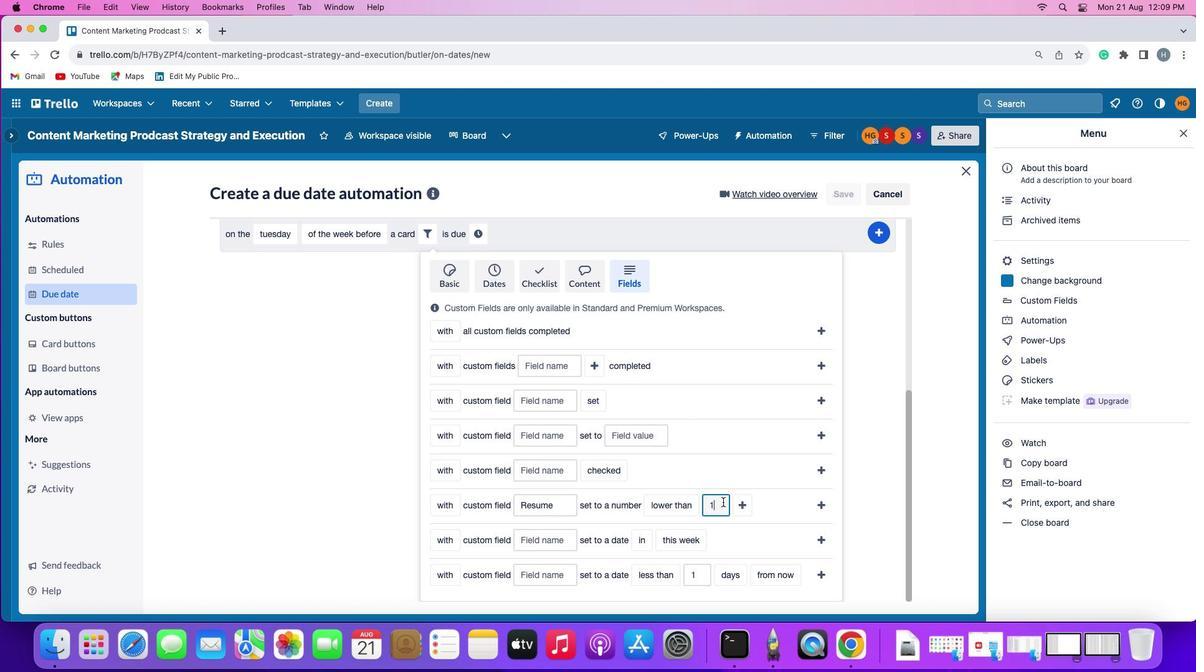 
Action: Mouse moved to (723, 495)
Screenshot: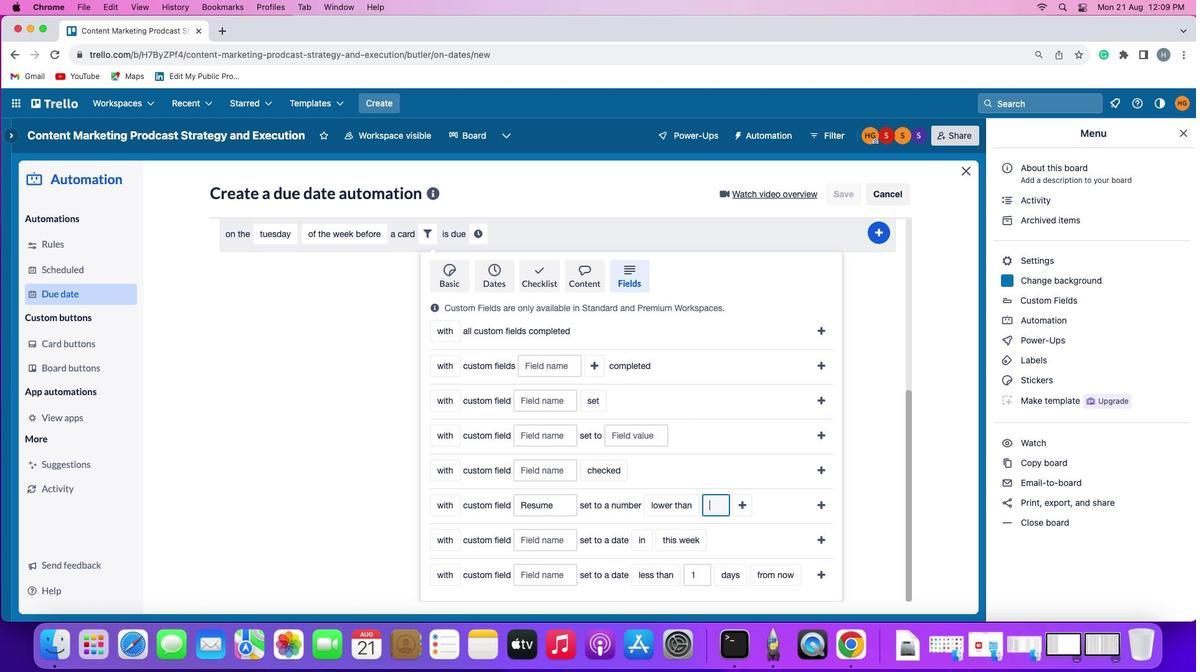 
Action: Key pressed Key.backspace'1'
Screenshot: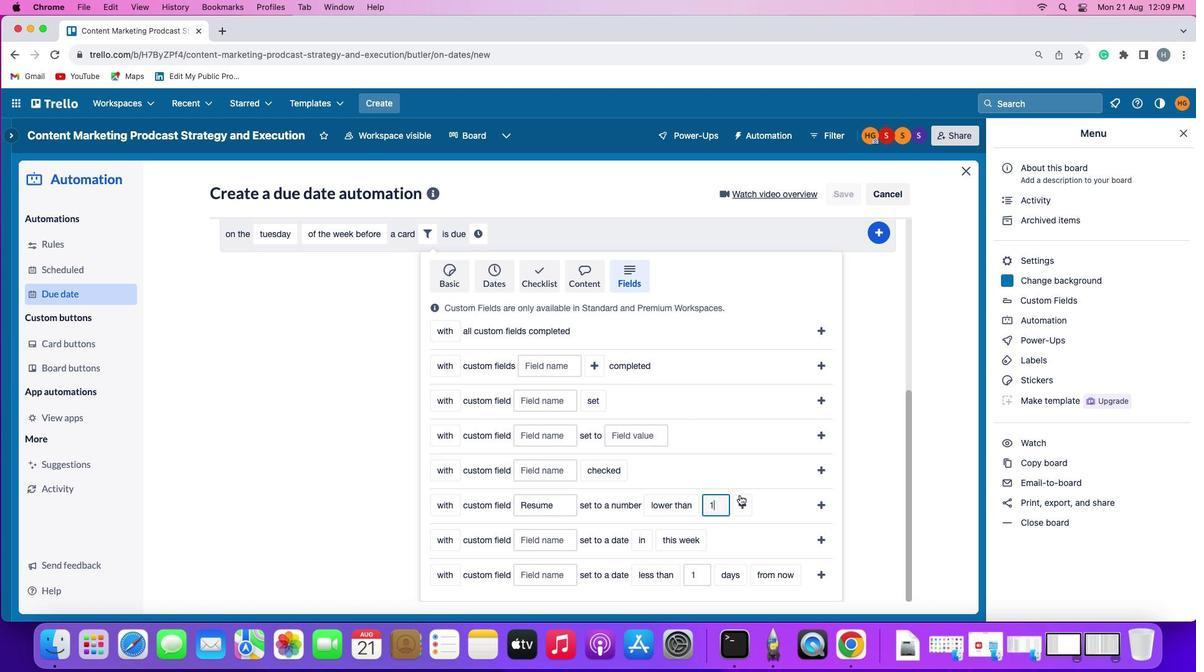 
Action: Mouse moved to (746, 495)
Screenshot: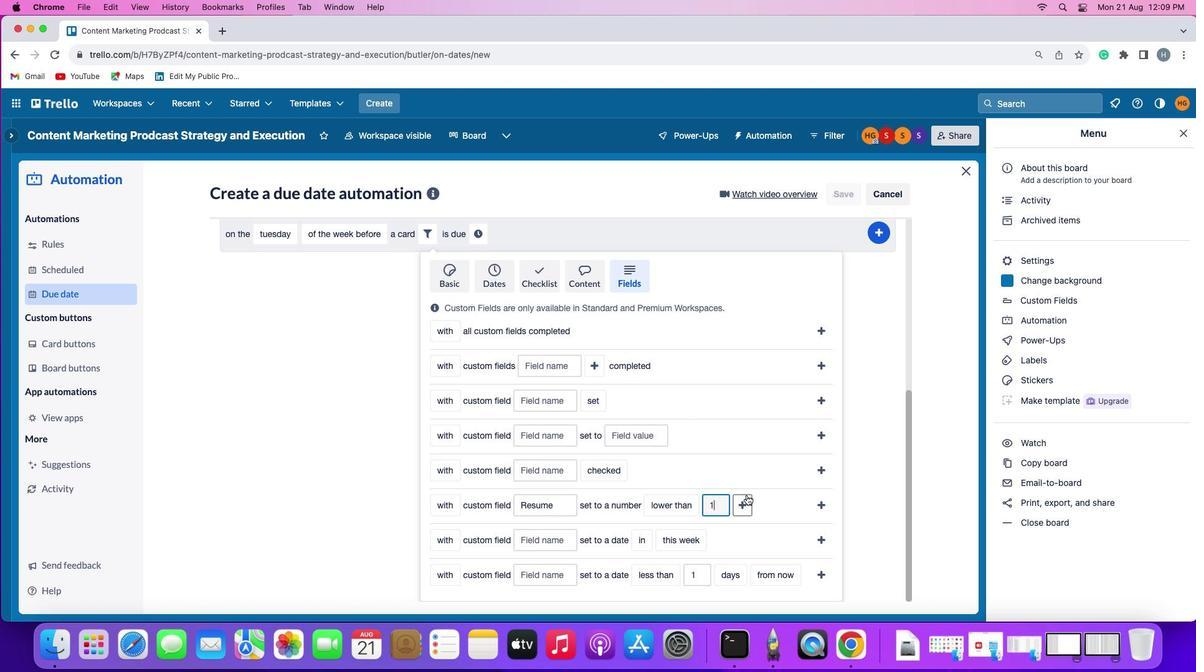 
Action: Mouse pressed left at (746, 495)
Screenshot: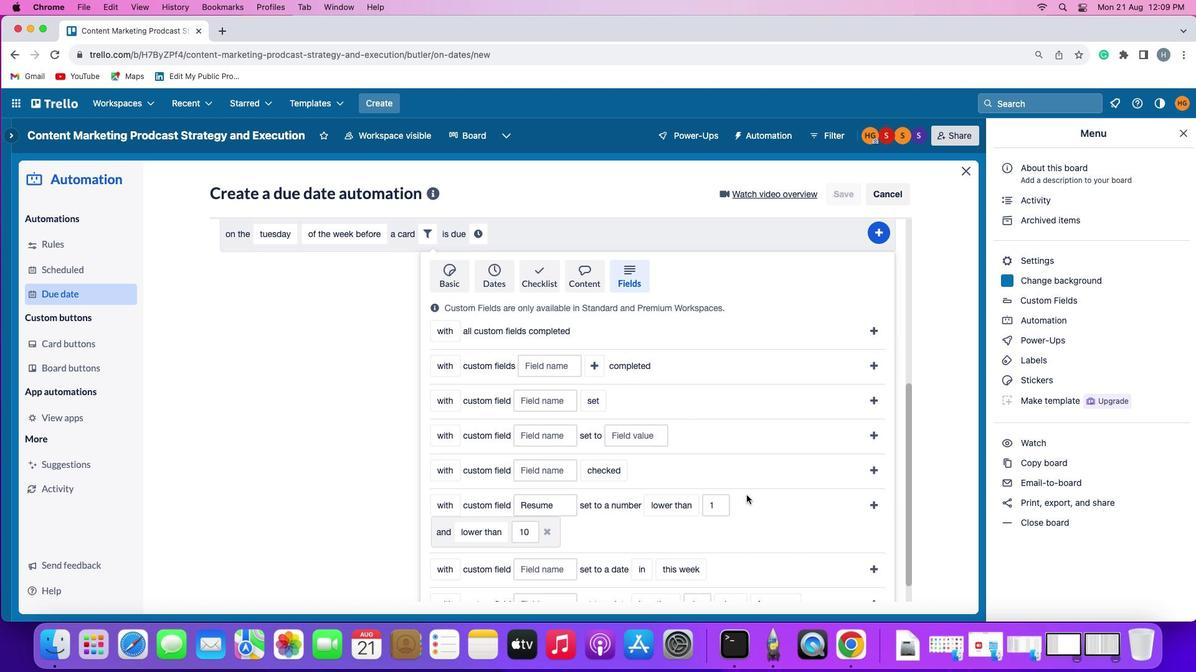 
Action: Mouse moved to (490, 532)
Screenshot: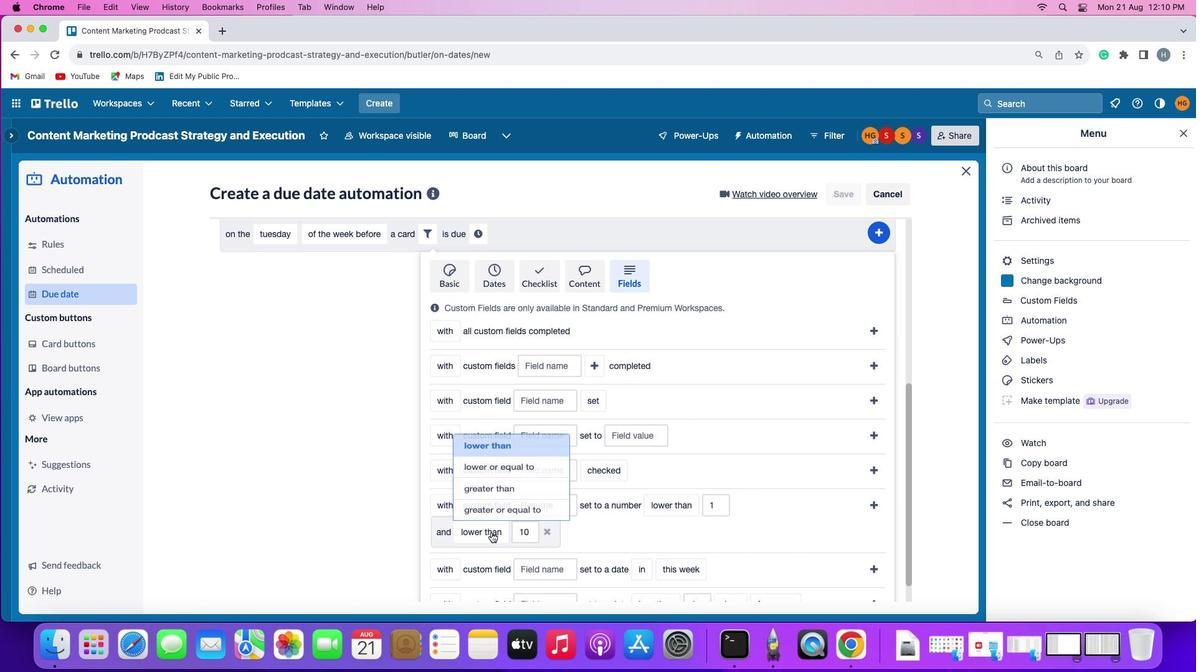 
Action: Mouse pressed left at (490, 532)
Screenshot: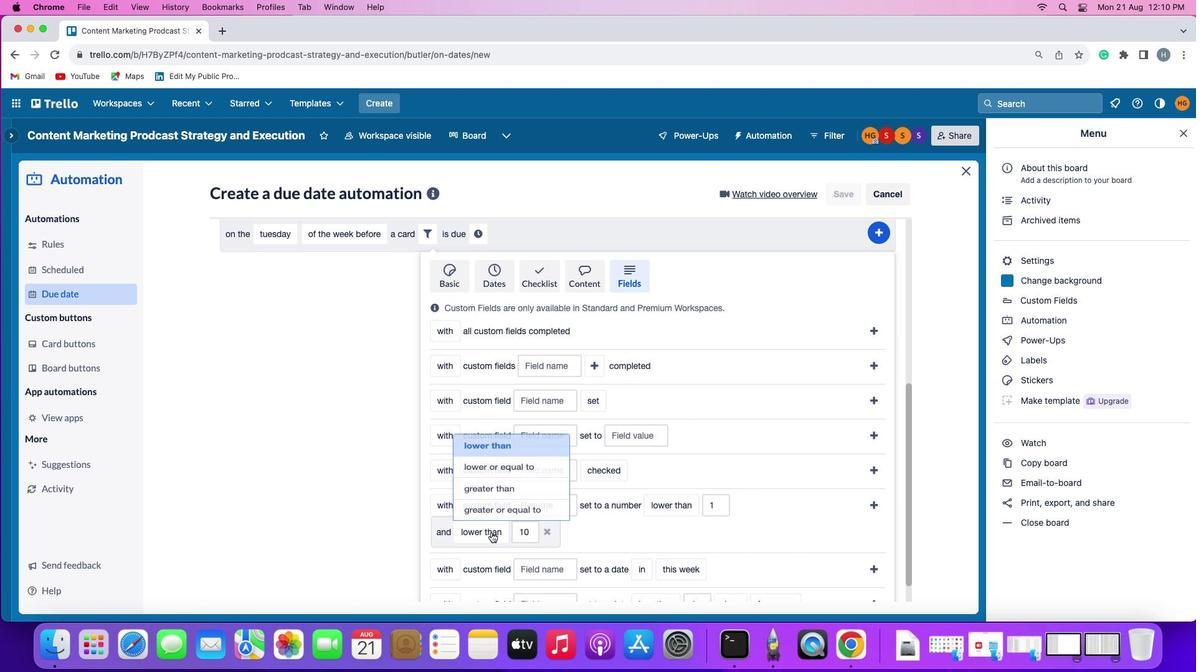 
Action: Mouse moved to (495, 506)
Screenshot: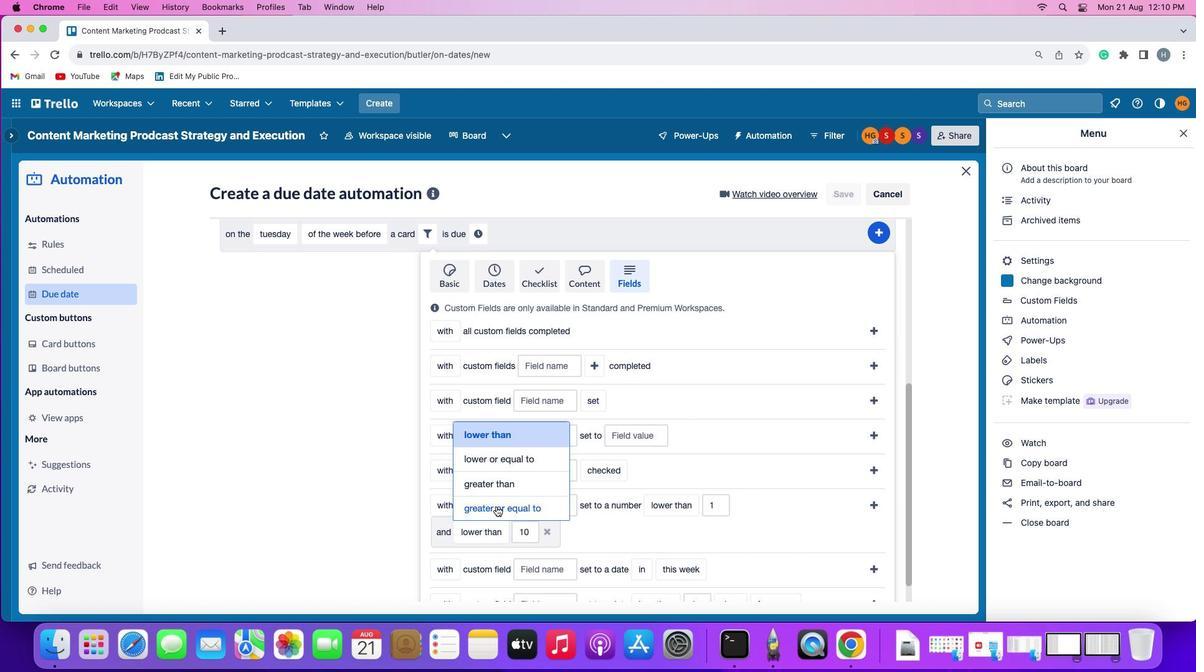 
Action: Mouse pressed left at (495, 506)
Screenshot: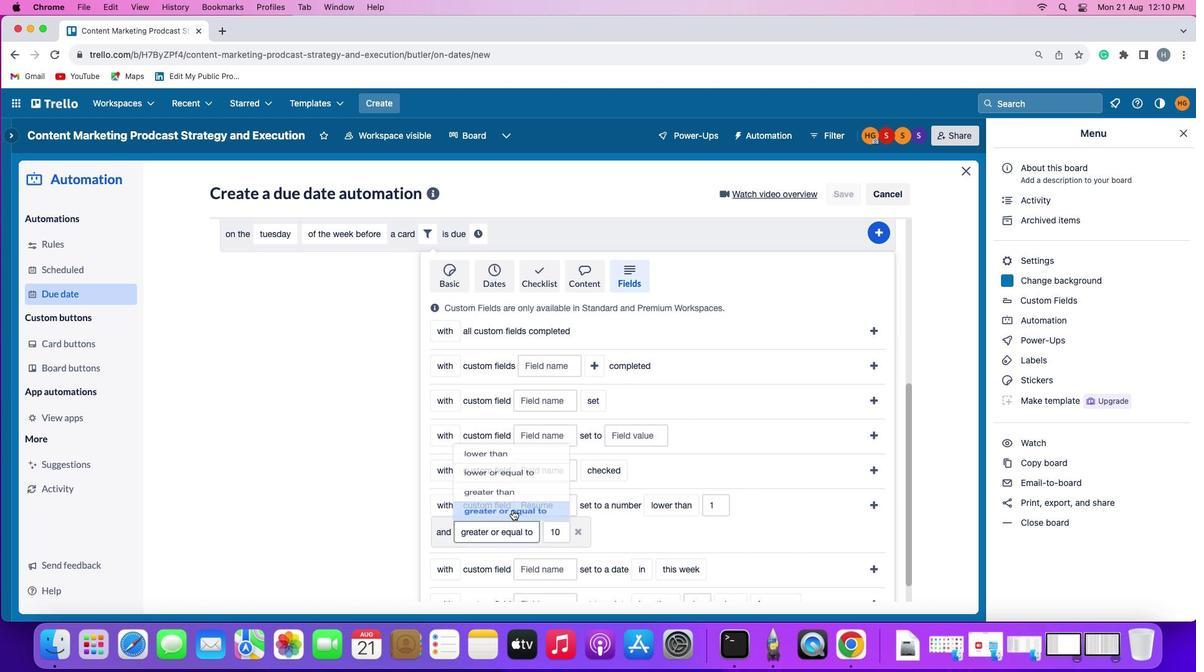 
Action: Mouse moved to (867, 502)
Screenshot: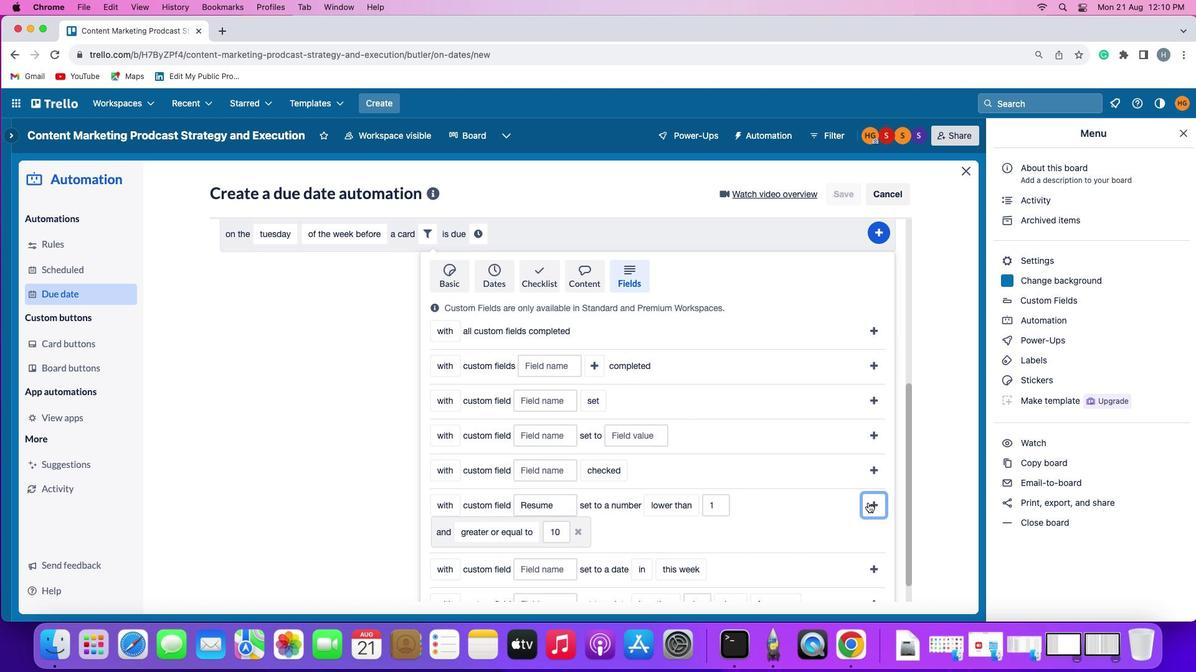 
Action: Mouse pressed left at (867, 502)
Screenshot: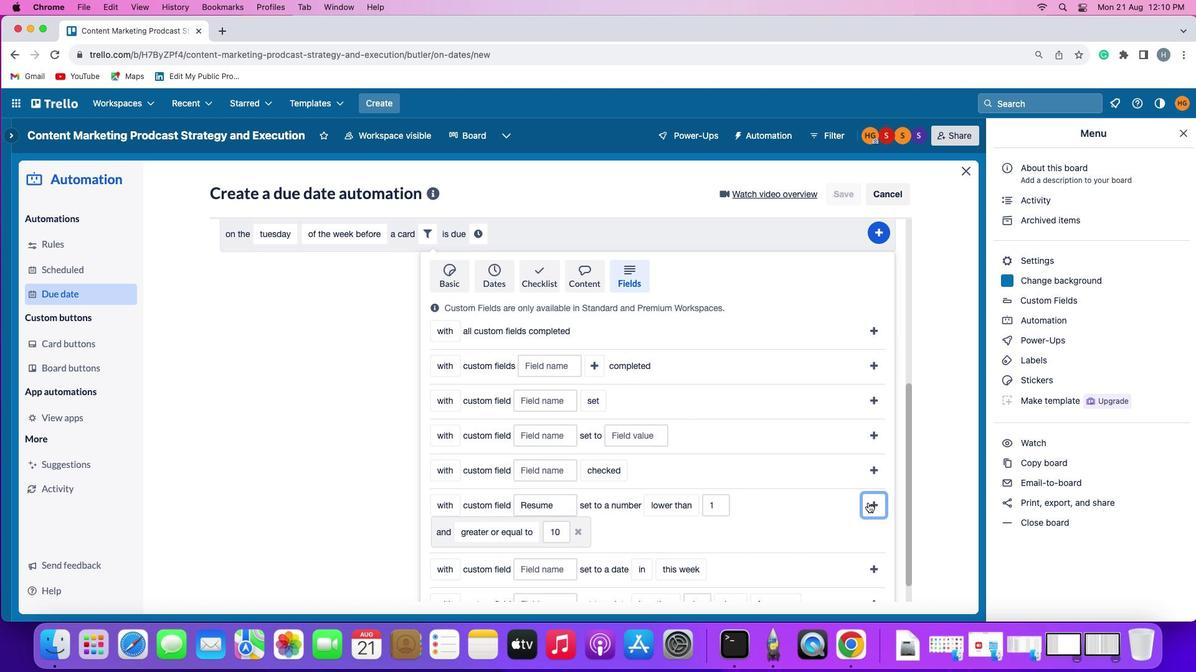 
Action: Mouse moved to (827, 533)
Screenshot: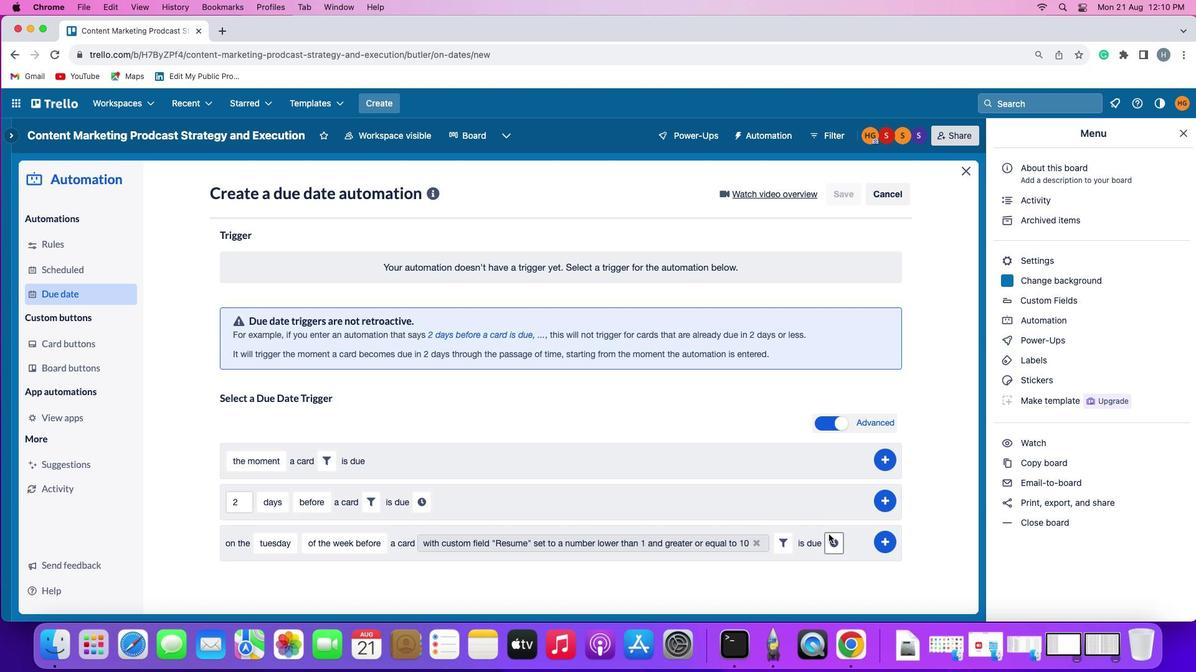 
Action: Mouse pressed left at (827, 533)
Screenshot: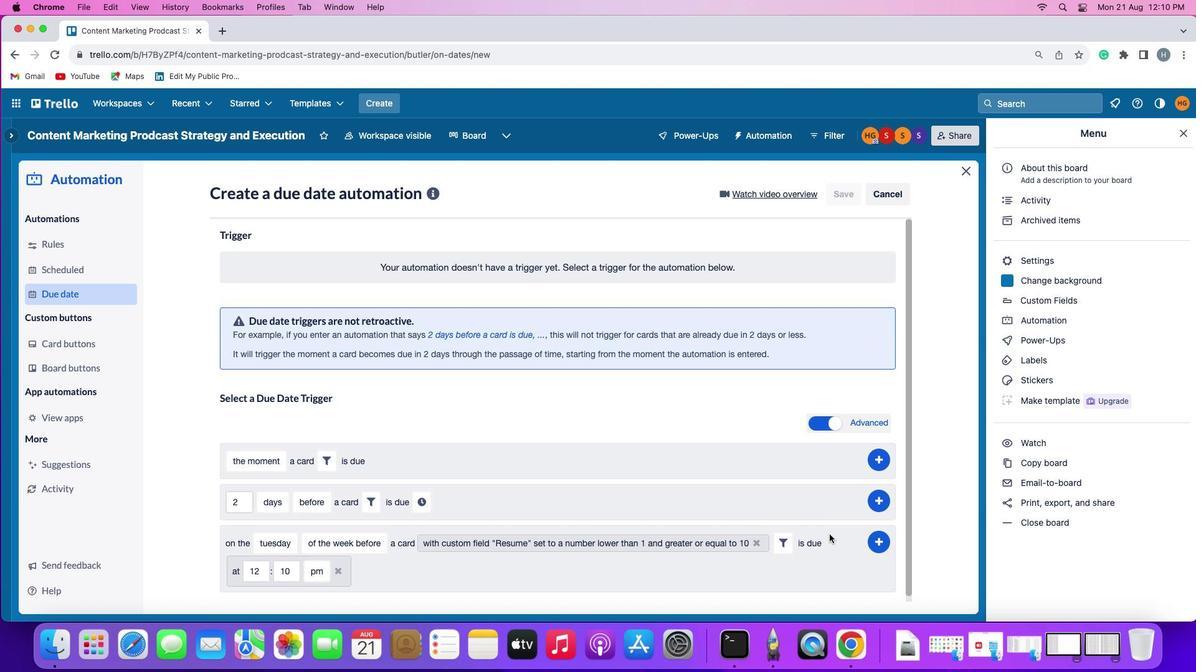 
Action: Mouse moved to (264, 574)
Screenshot: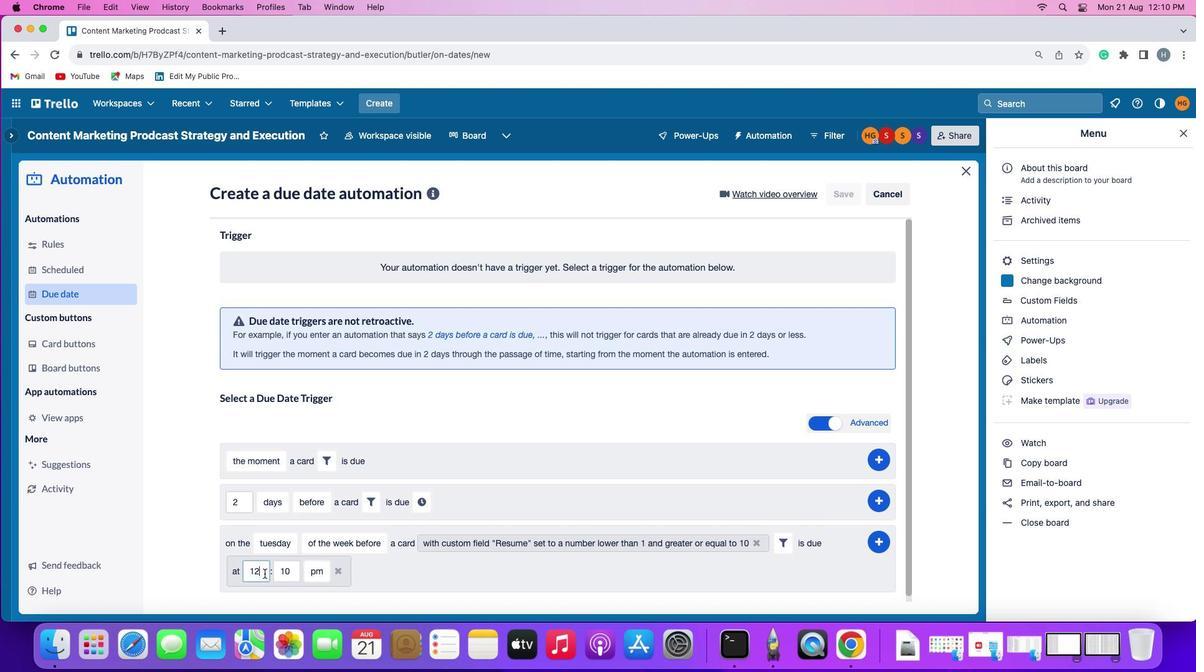 
Action: Mouse pressed left at (264, 574)
Screenshot: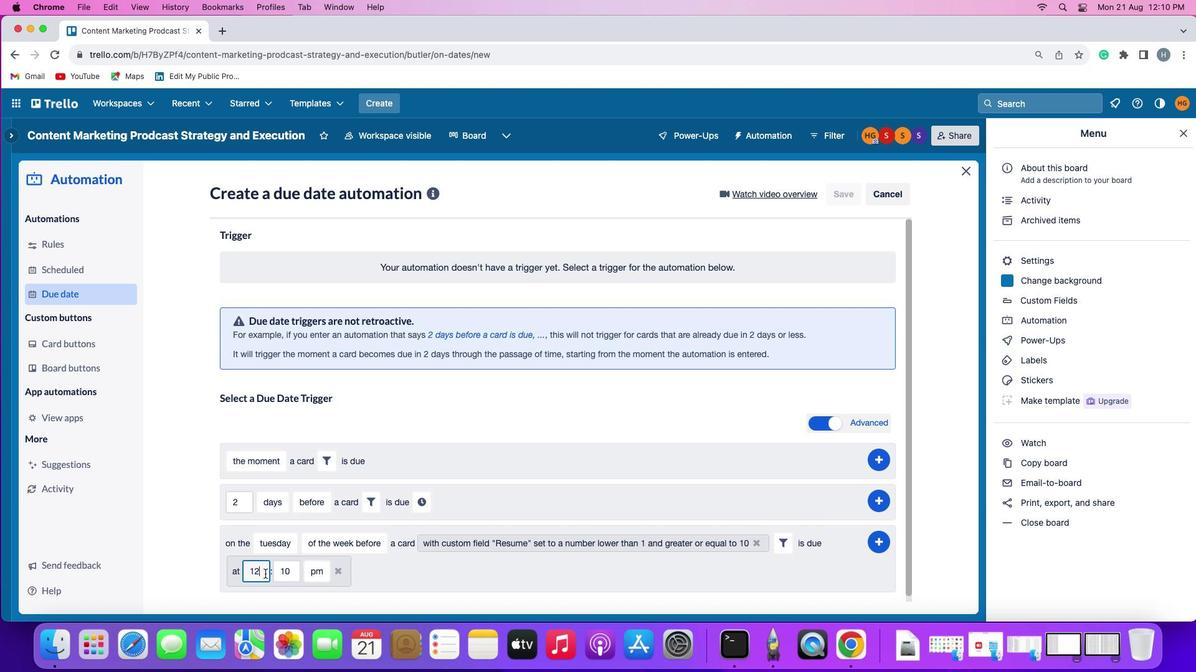 
Action: Mouse moved to (266, 574)
Screenshot: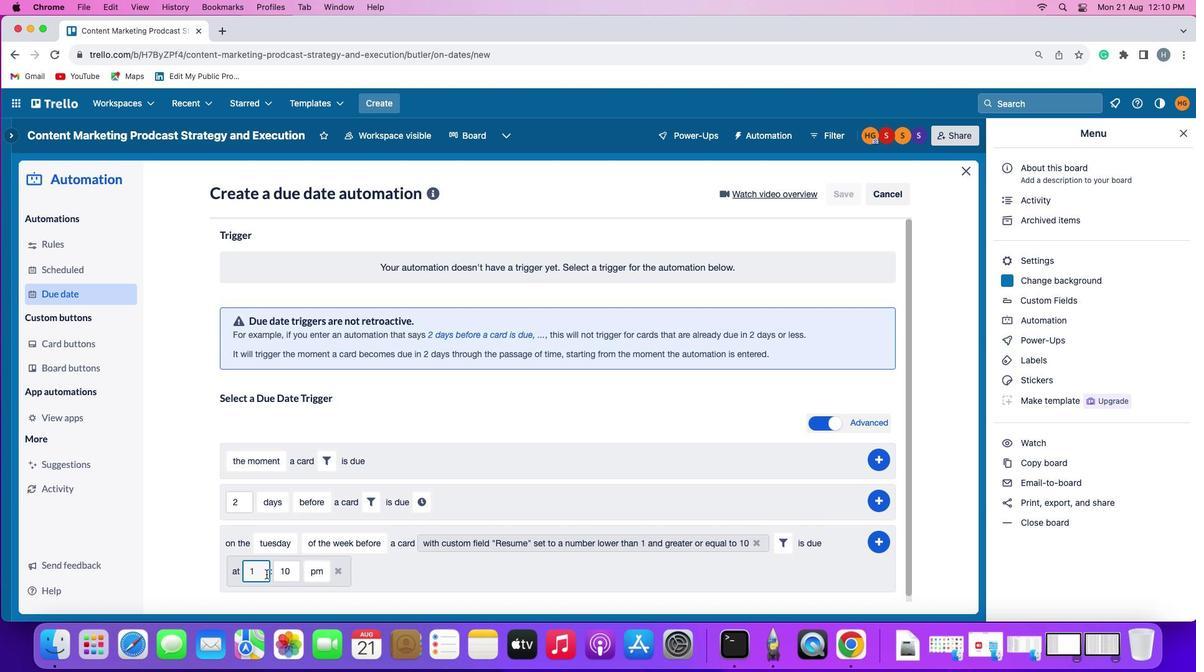 
Action: Key pressed Key.backspace
Screenshot: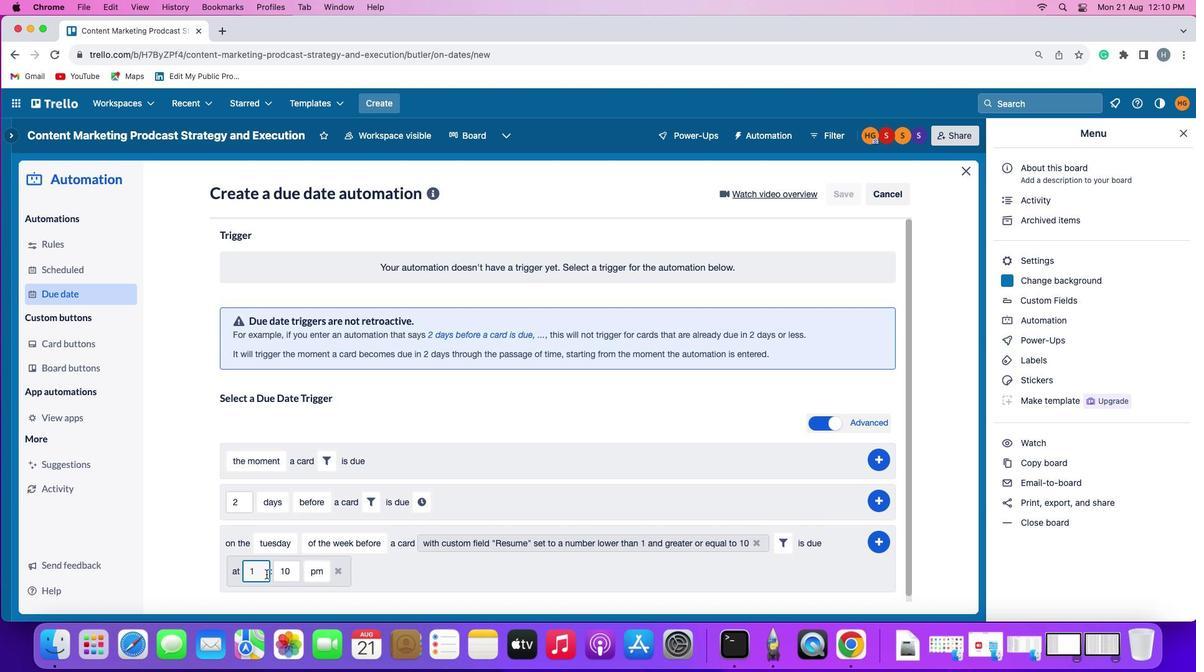 
Action: Mouse moved to (266, 574)
Screenshot: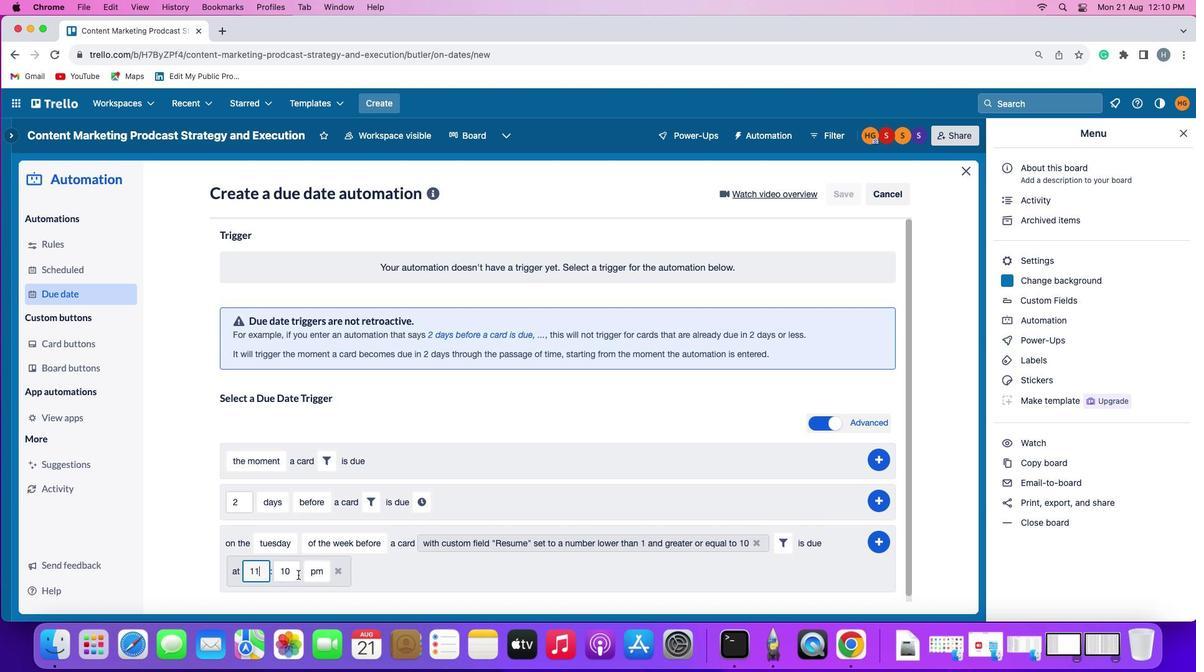 
Action: Key pressed '1'
Screenshot: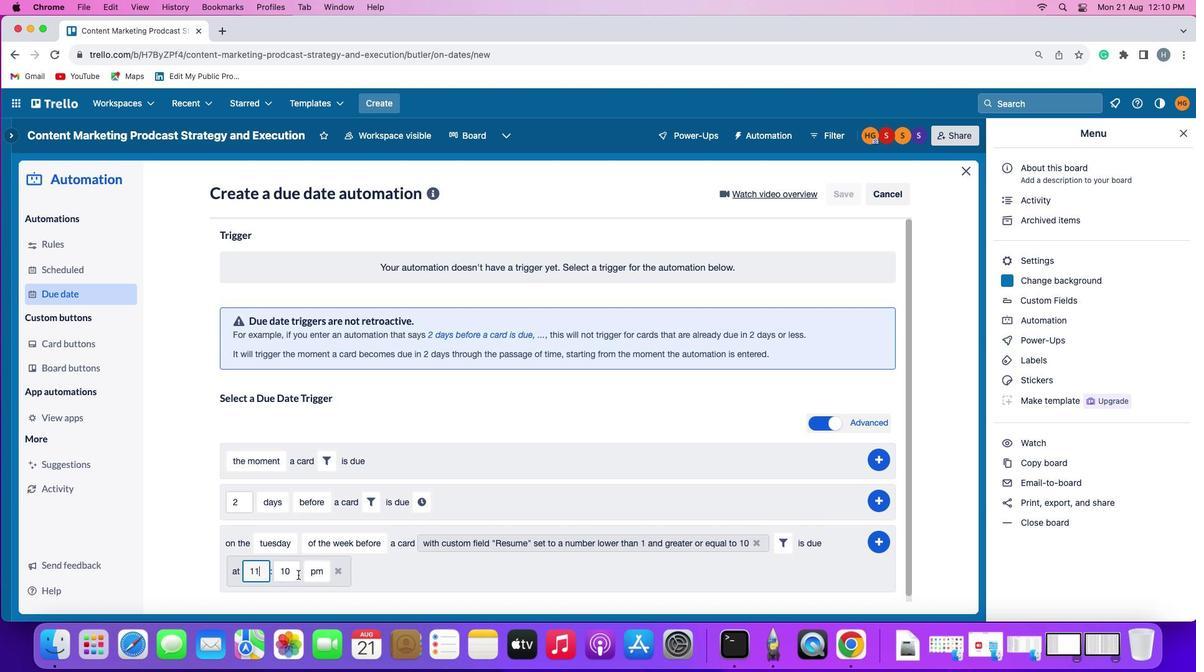 
Action: Mouse moved to (288, 571)
Screenshot: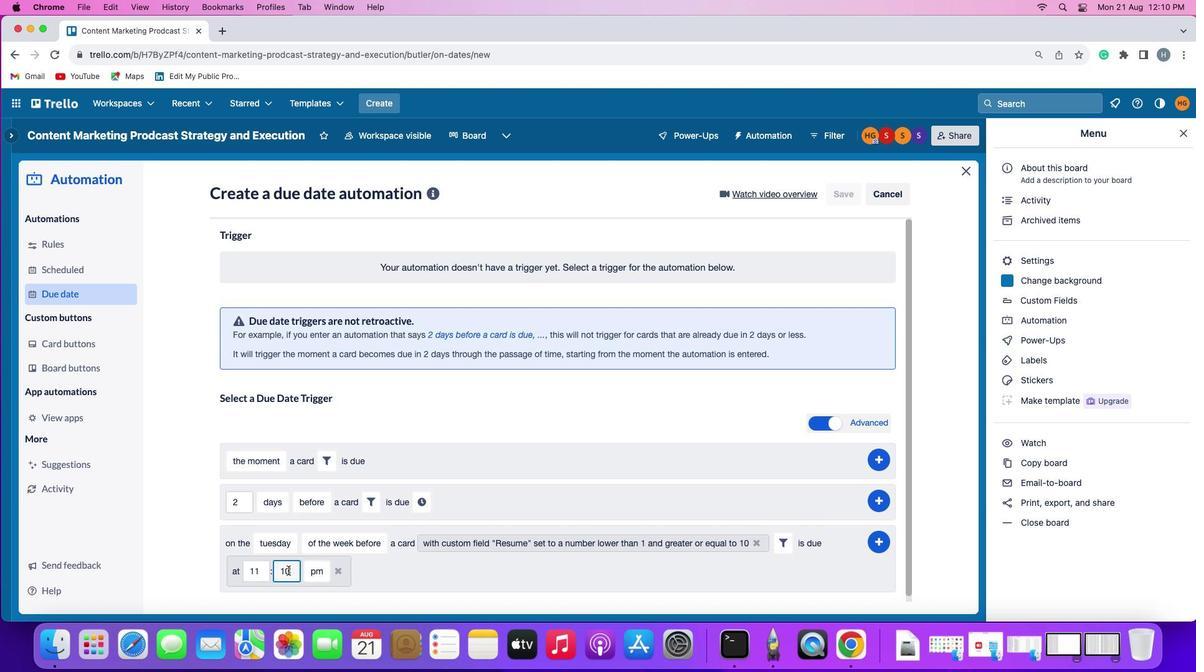 
Action: Mouse pressed left at (288, 571)
Screenshot: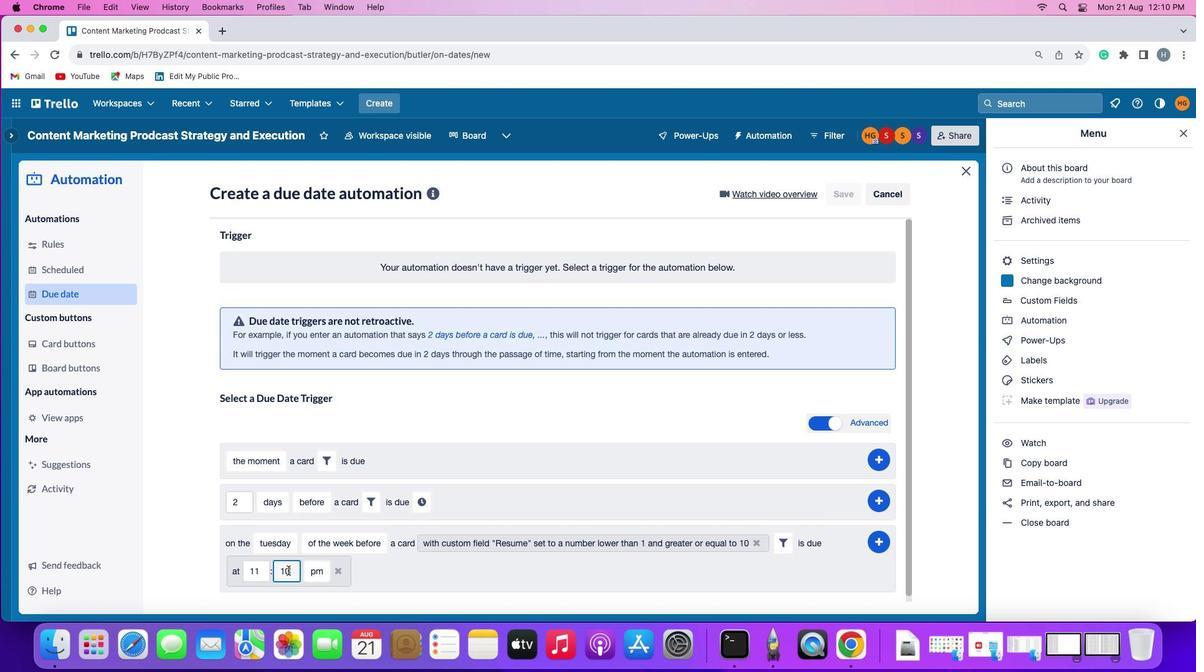
Action: Mouse moved to (288, 571)
Screenshot: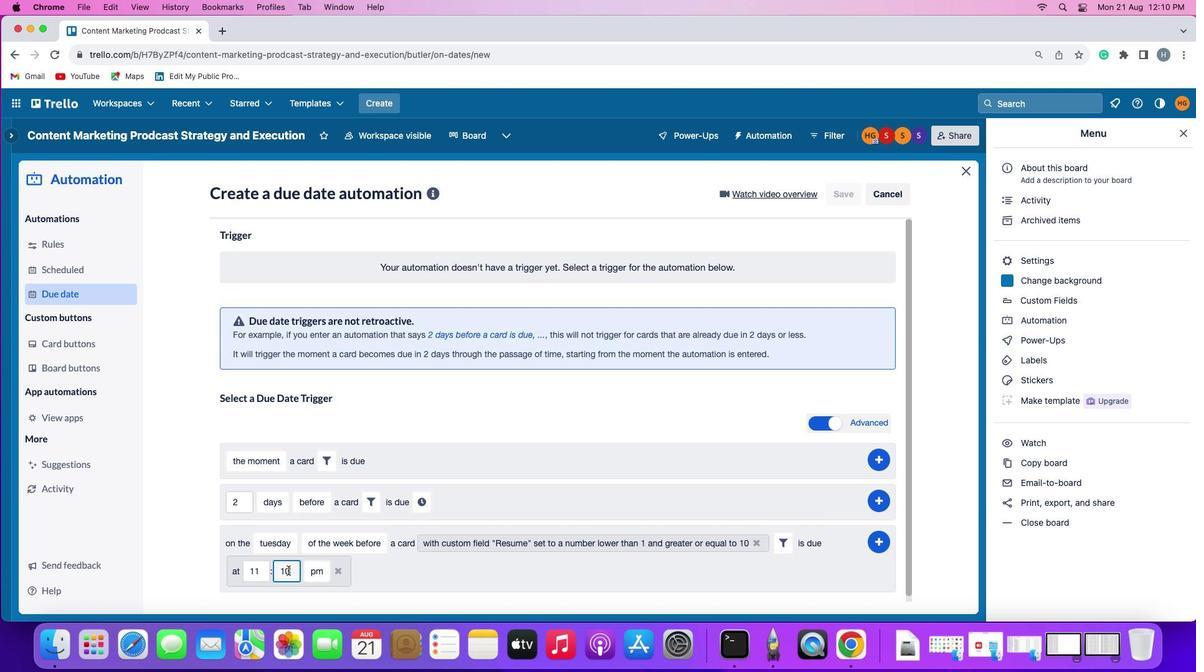 
Action: Key pressed Key.backspaceKey.backspace'0''0'
Screenshot: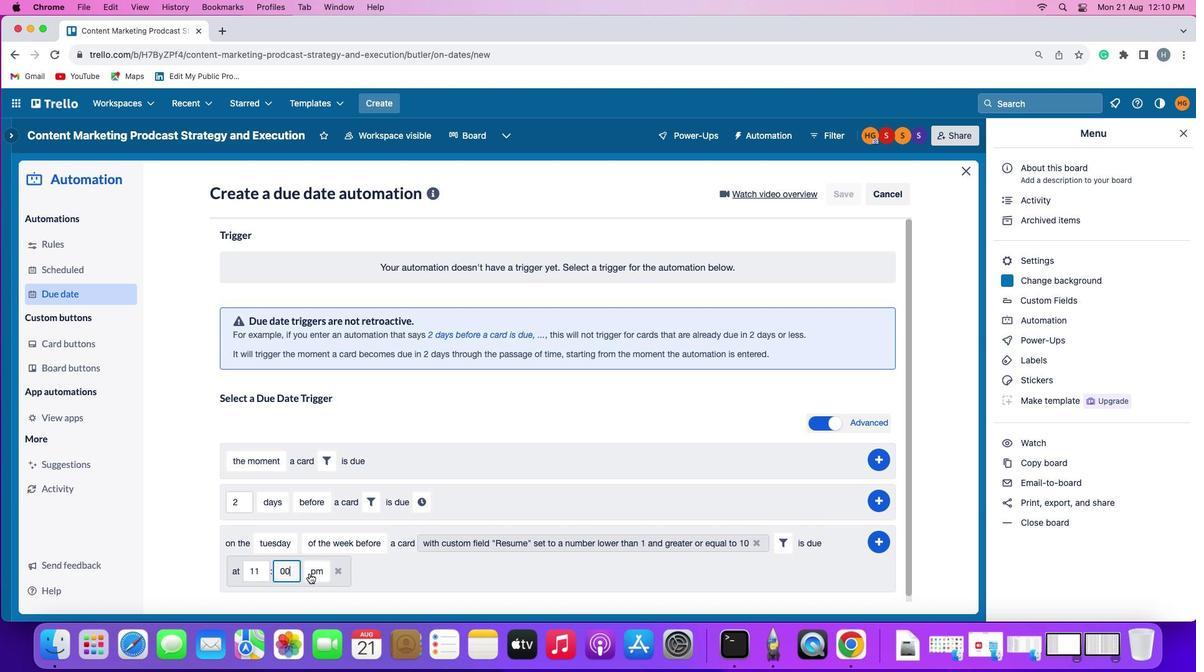 
Action: Mouse moved to (310, 573)
Screenshot: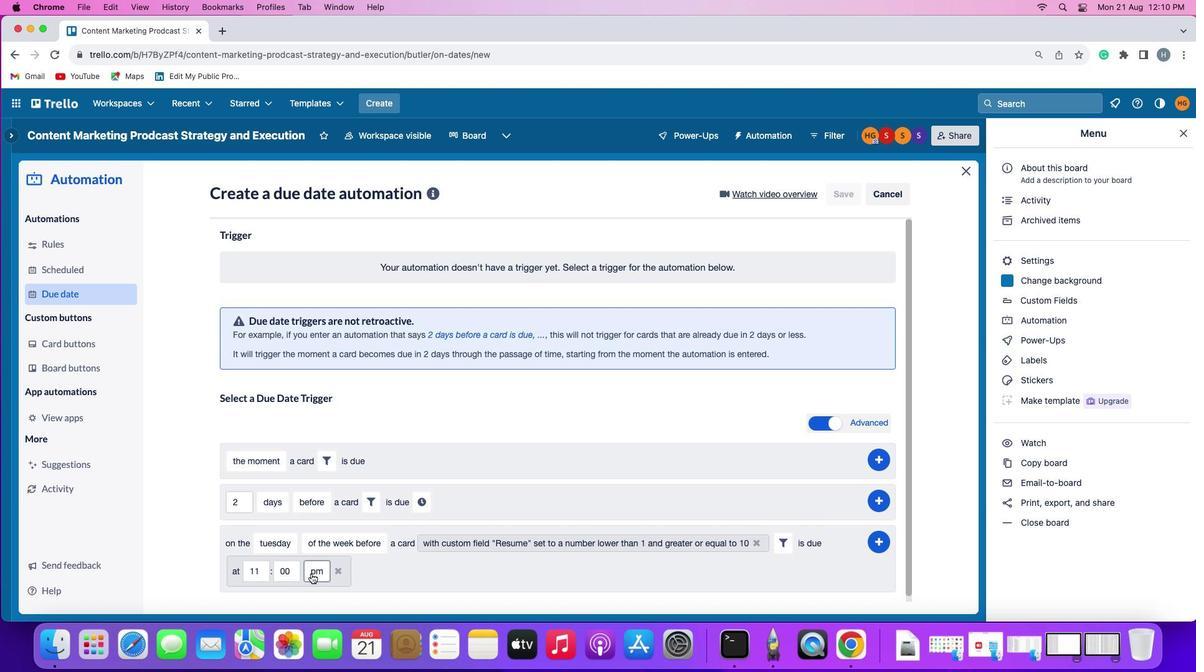 
Action: Mouse pressed left at (310, 573)
Screenshot: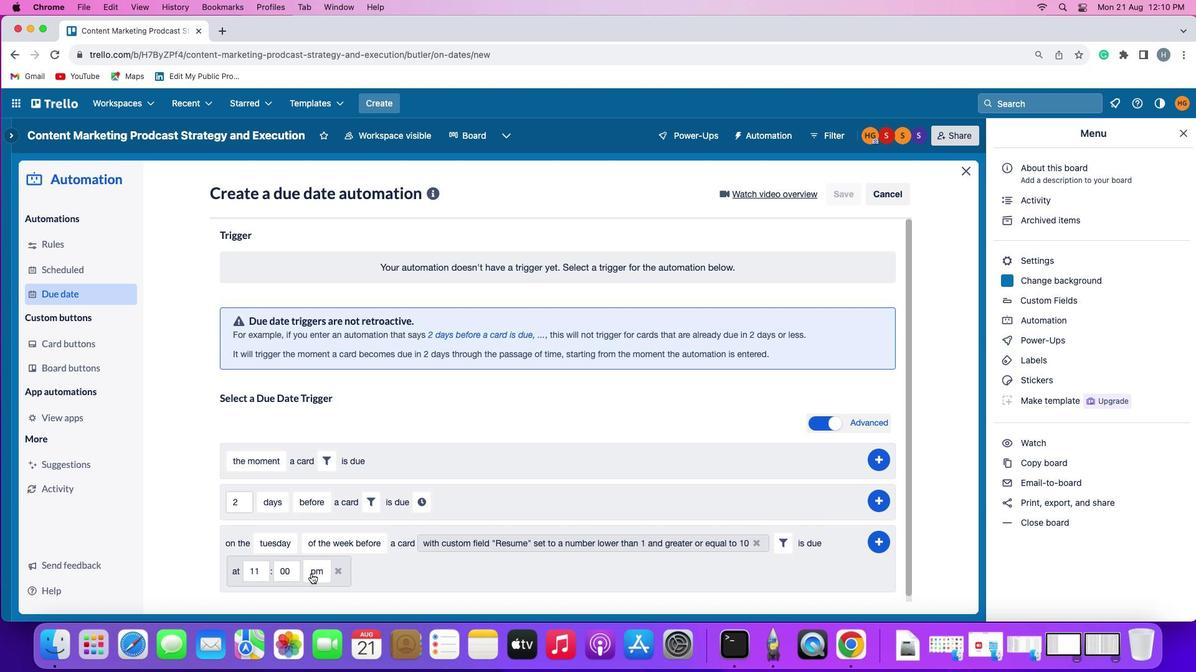 
Action: Mouse moved to (321, 524)
Screenshot: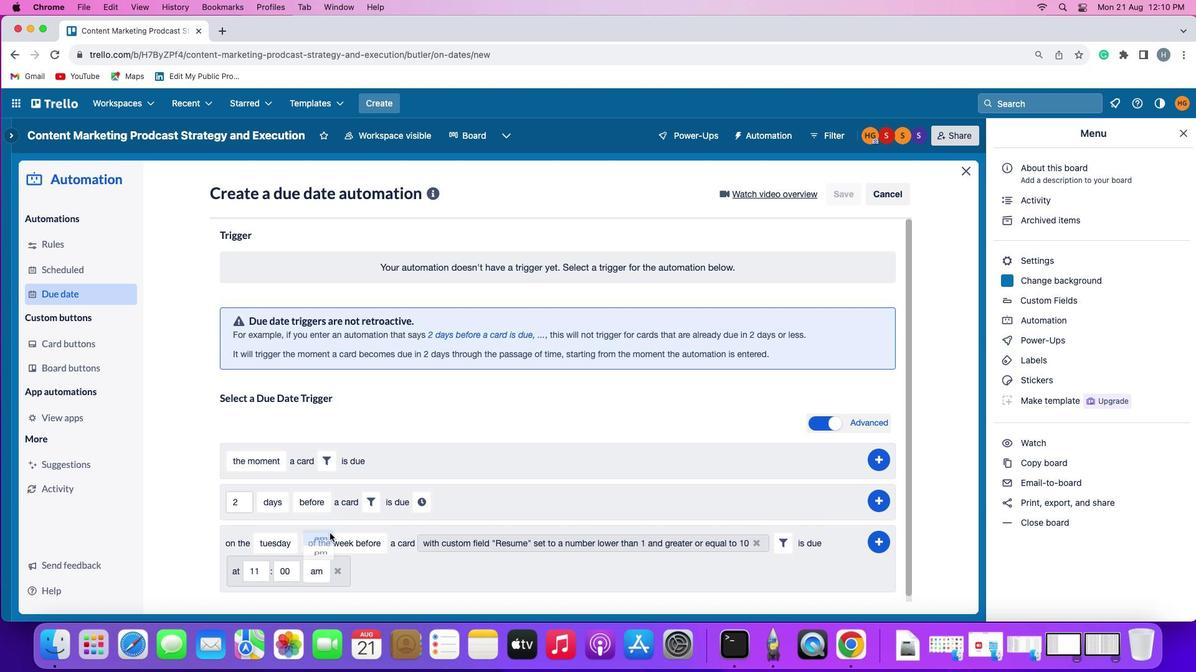 
Action: Mouse pressed left at (321, 524)
Screenshot: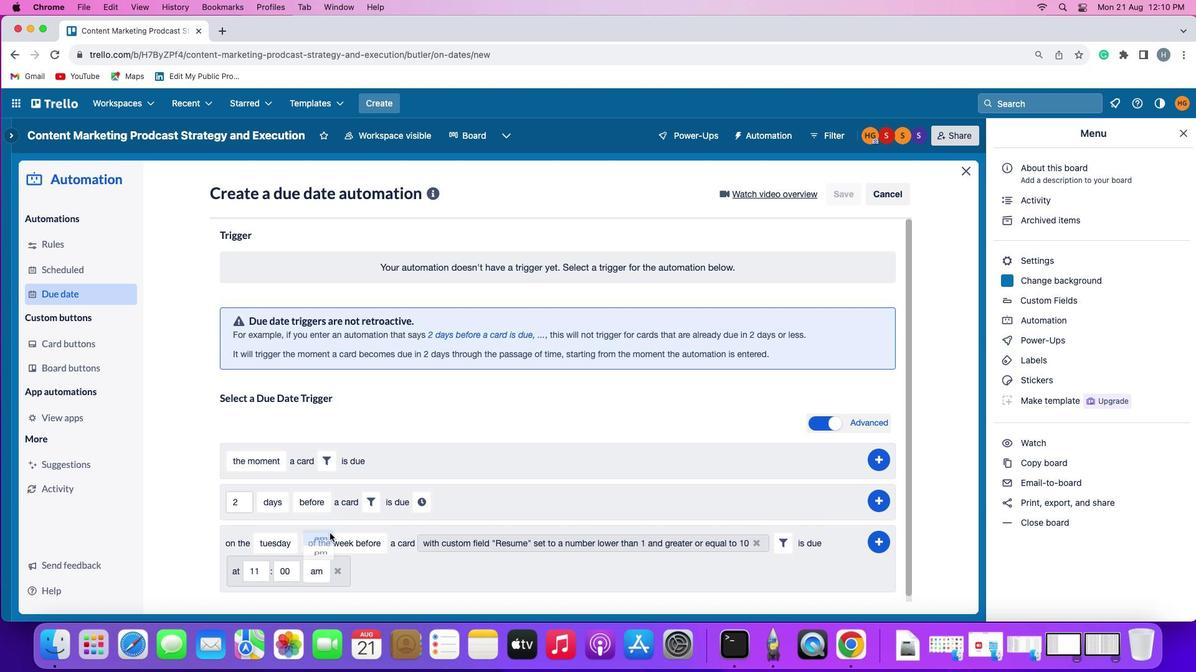 
Action: Mouse moved to (880, 538)
Screenshot: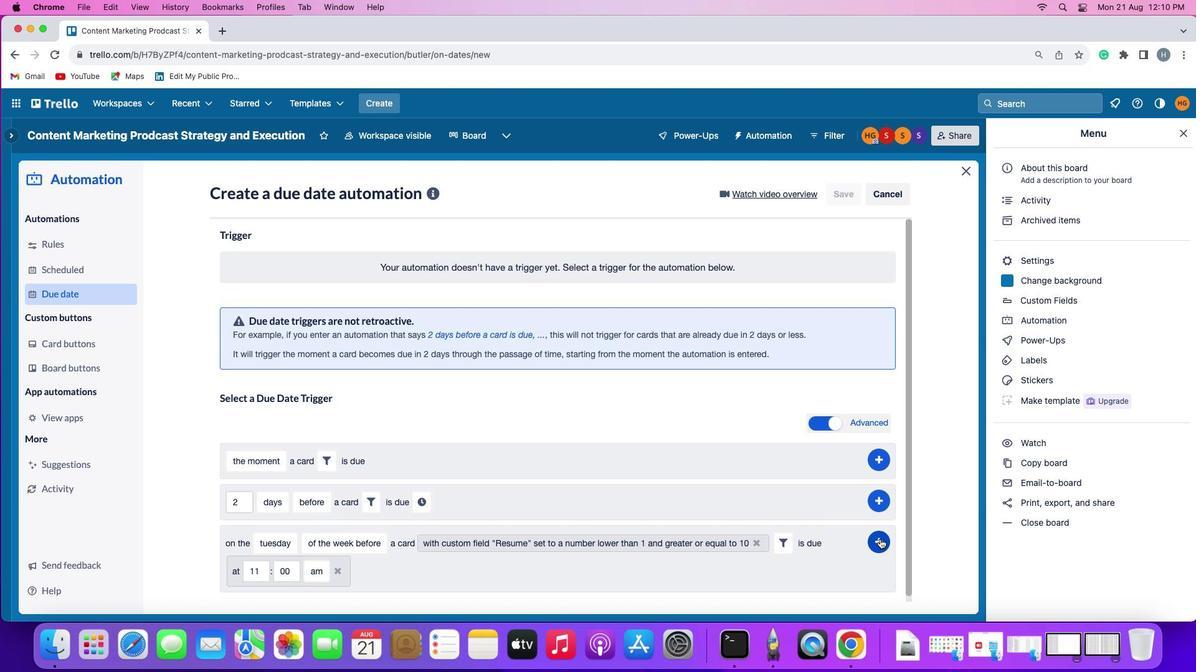 
Action: Mouse pressed left at (880, 538)
Screenshot: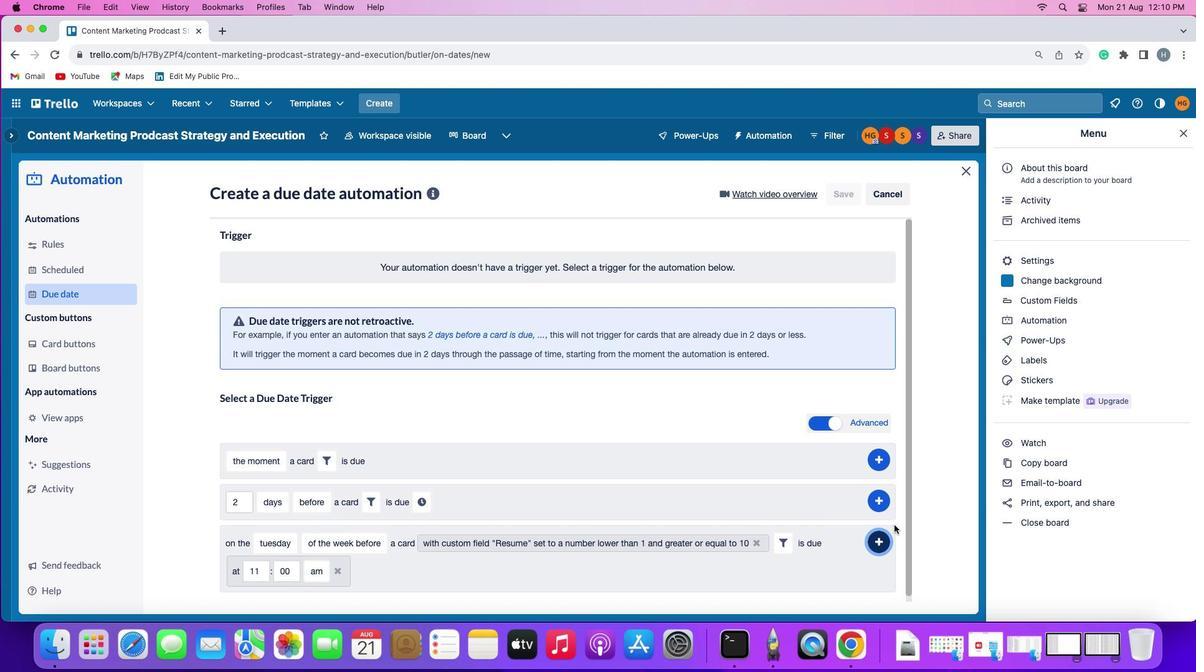 
Action: Mouse moved to (934, 435)
Screenshot: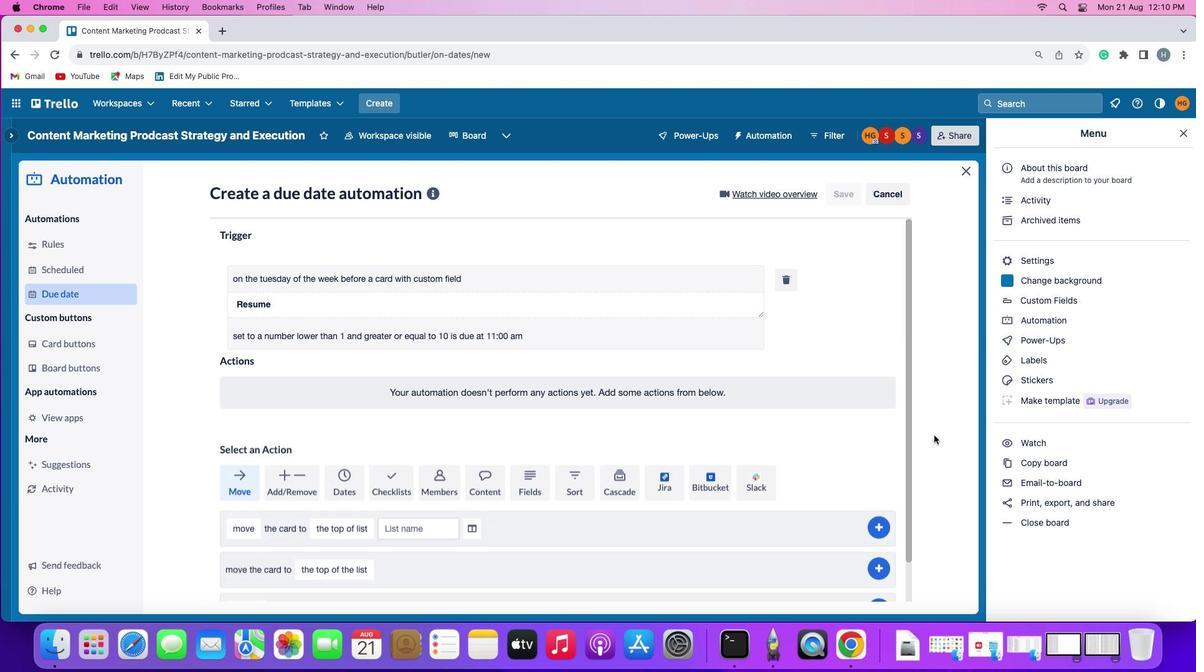
